 Task: Create a new Trello workspace named 'WS0000000017', select 'Engineering-IT' as the workspace type, add a description, and invite team members by entering their email addresses.
Action: Mouse moved to (344, 387)
Screenshot: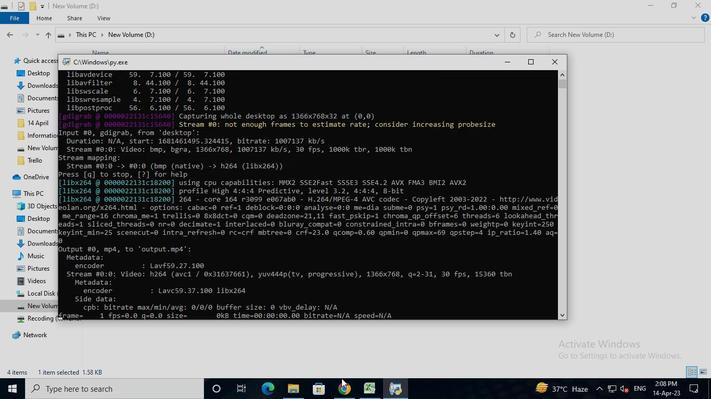 
Action: Mouse pressed left at (344, 387)
Screenshot: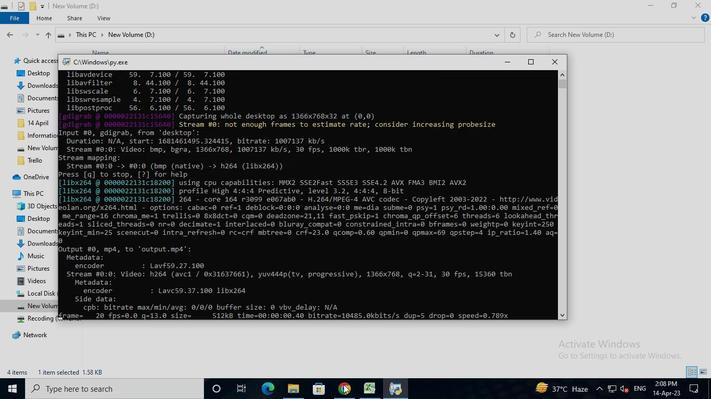 
Action: Mouse moved to (302, 47)
Screenshot: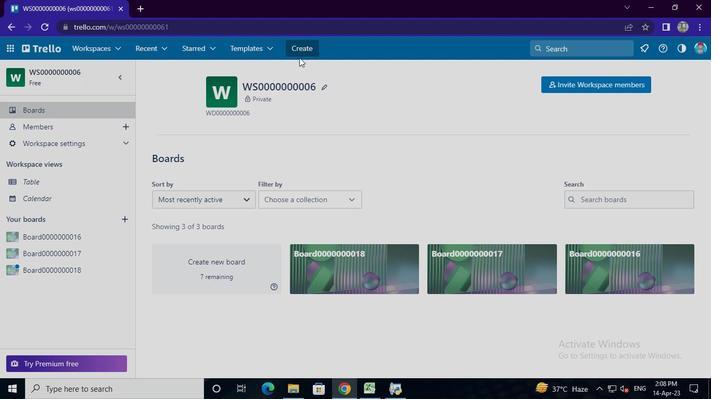 
Action: Mouse pressed left at (302, 47)
Screenshot: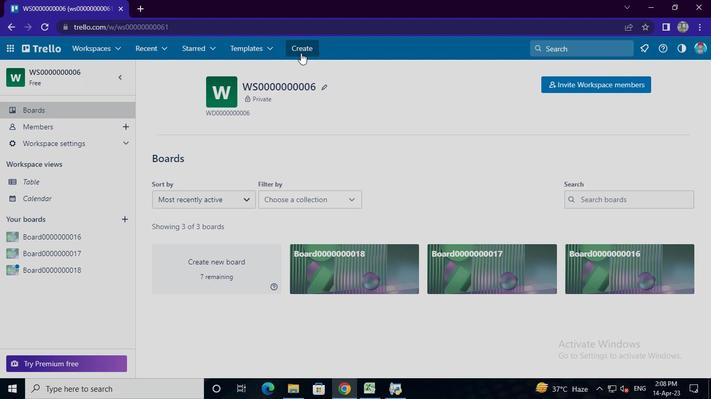 
Action: Mouse moved to (344, 159)
Screenshot: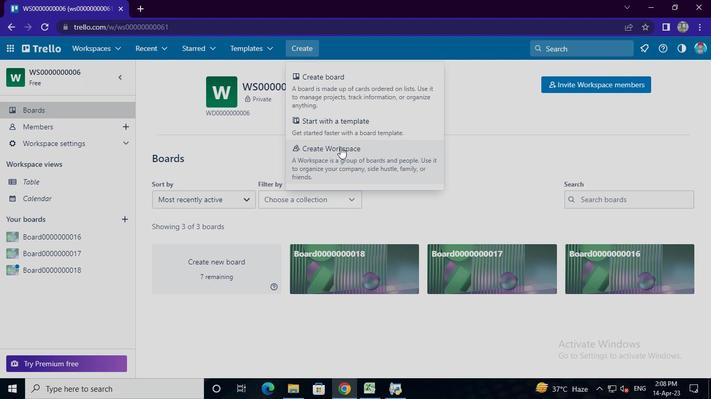 
Action: Mouse pressed left at (344, 159)
Screenshot: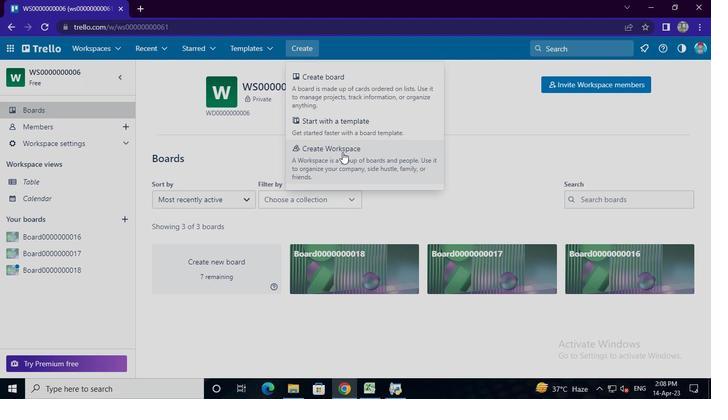 
Action: Mouse moved to (233, 186)
Screenshot: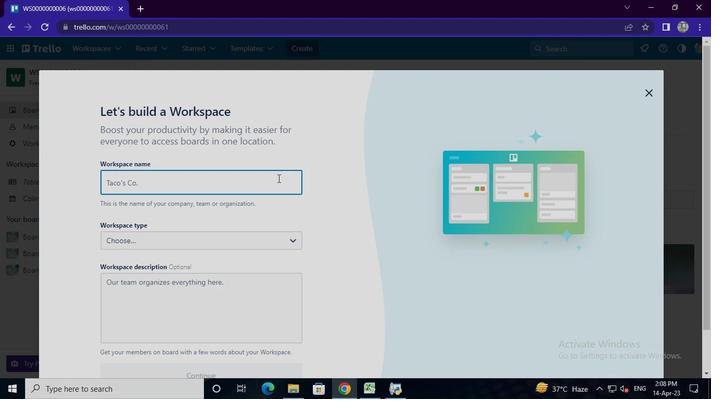 
Action: Mouse pressed left at (233, 186)
Screenshot: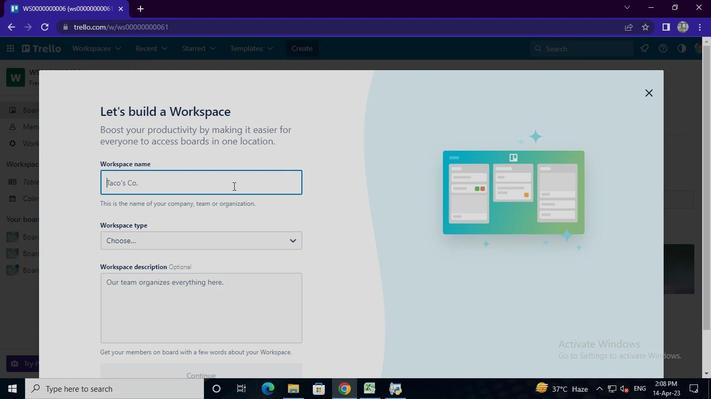 
Action: Keyboard Key.shift
Screenshot: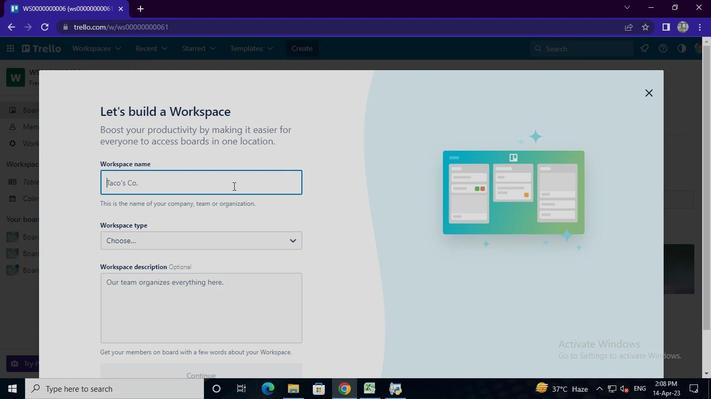 
Action: Keyboard W
Screenshot: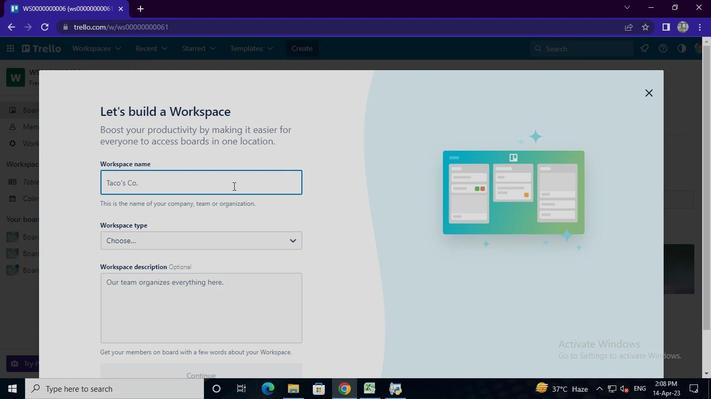 
Action: Keyboard S
Screenshot: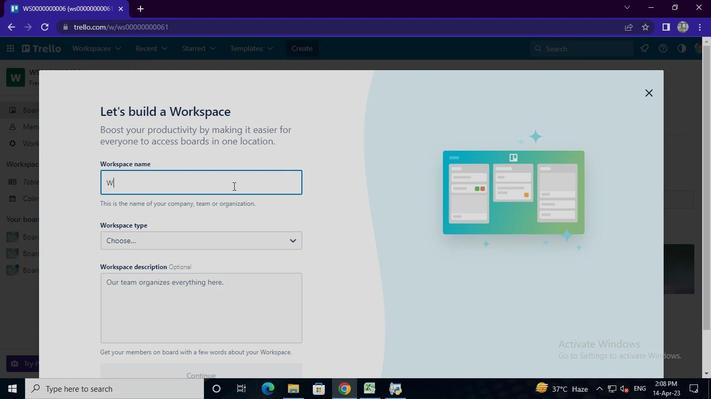 
Action: Keyboard <96>
Screenshot: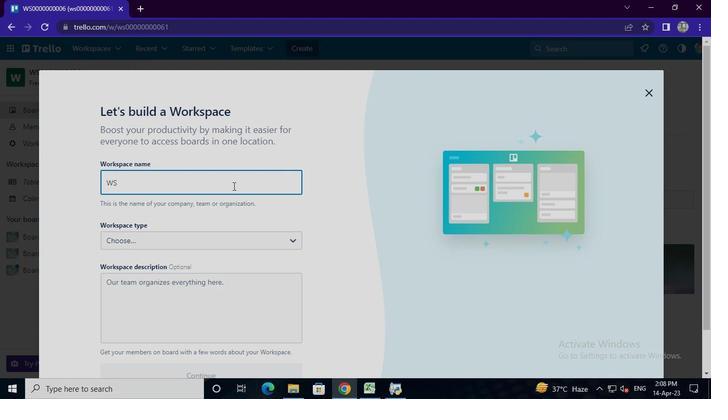 
Action: Keyboard <96>
Screenshot: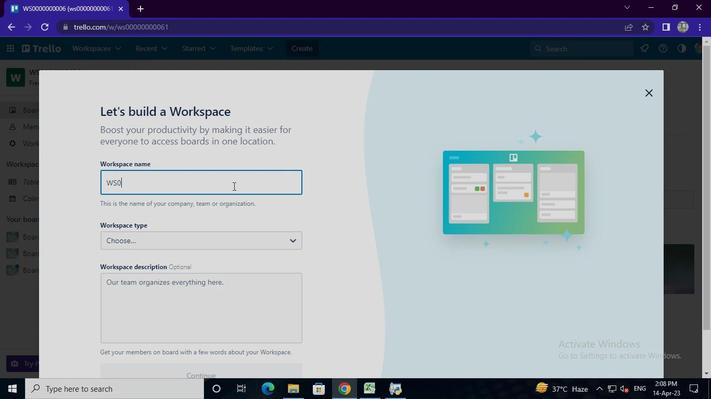 
Action: Keyboard <96>
Screenshot: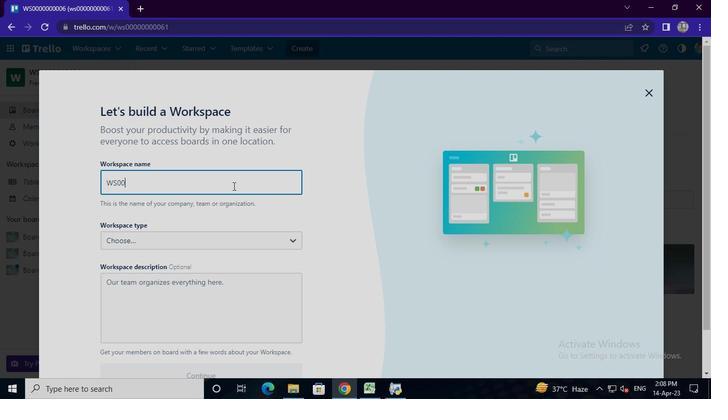 
Action: Keyboard <96>
Screenshot: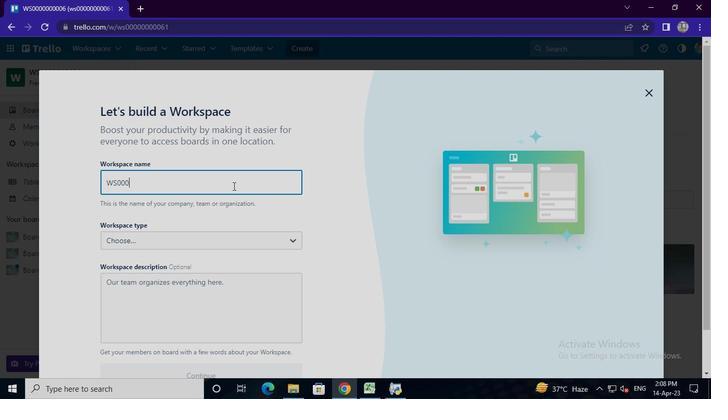 
Action: Keyboard <96>
Screenshot: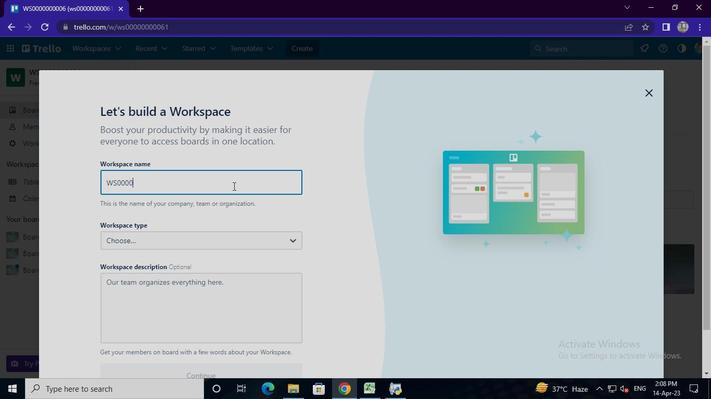 
Action: Keyboard <96>
Screenshot: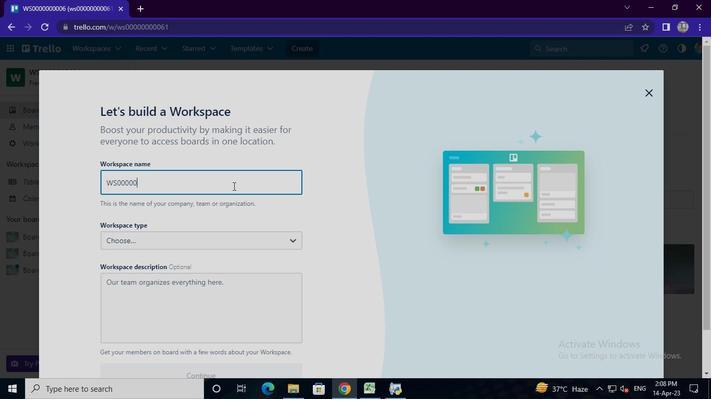 
Action: Keyboard <96>
Screenshot: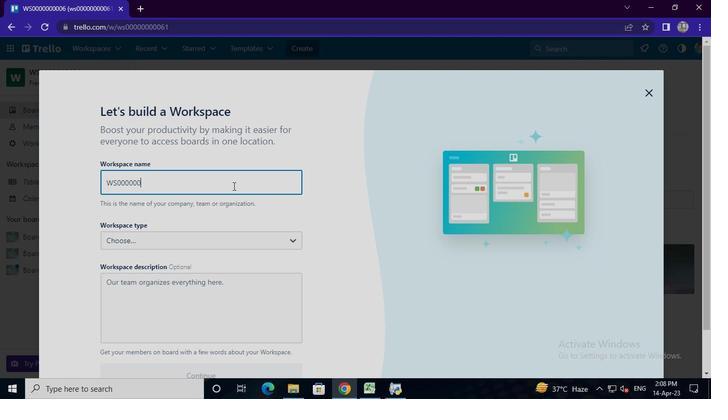 
Action: Keyboard <96>
Screenshot: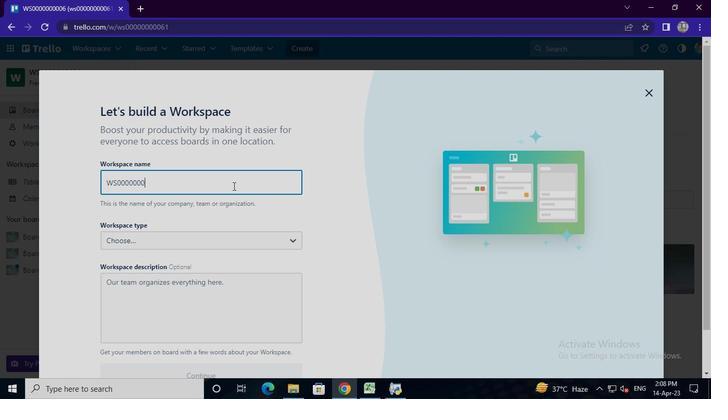 
Action: Keyboard <97>
Screenshot: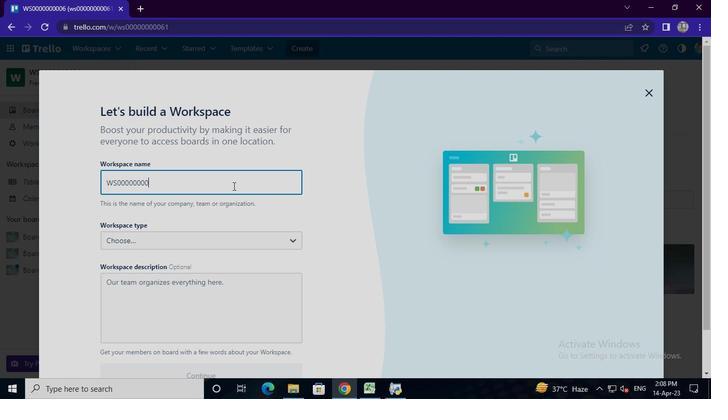
Action: Keyboard <103>
Screenshot: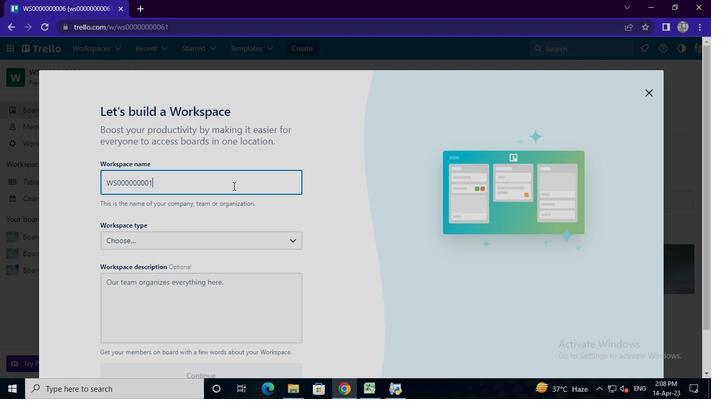 
Action: Mouse moved to (230, 241)
Screenshot: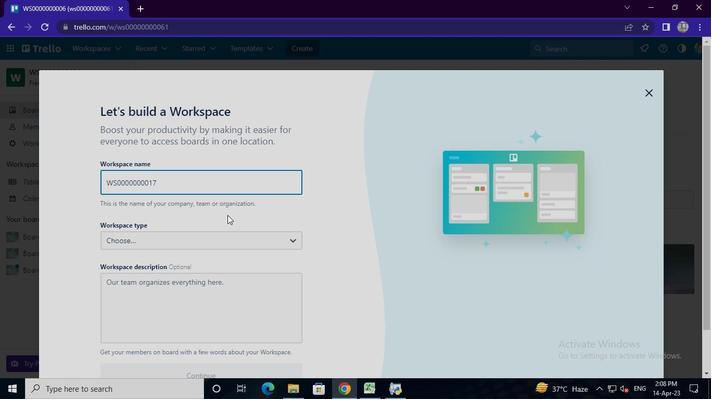 
Action: Mouse pressed left at (230, 241)
Screenshot: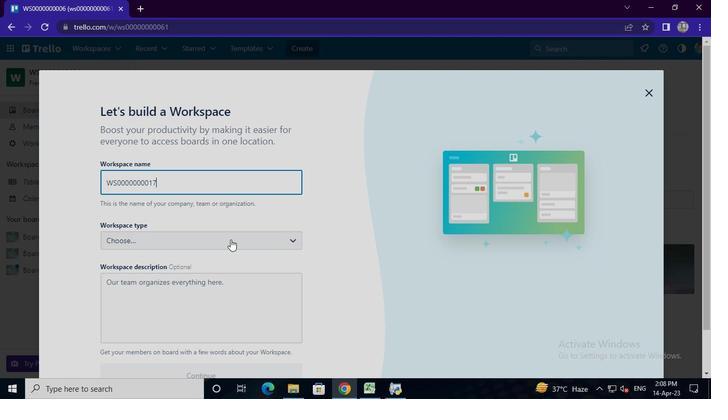 
Action: Mouse moved to (168, 345)
Screenshot: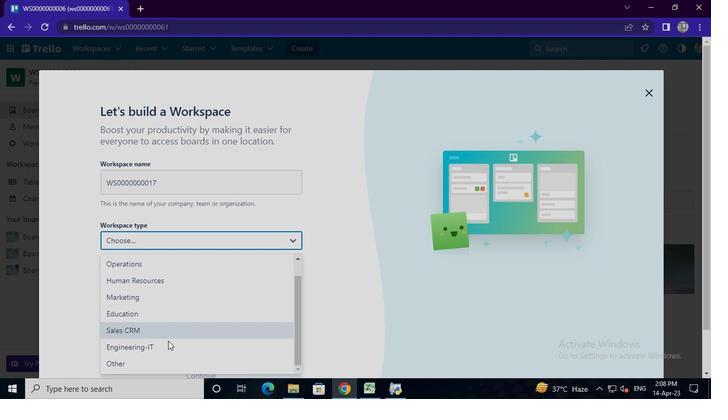 
Action: Mouse pressed left at (168, 345)
Screenshot: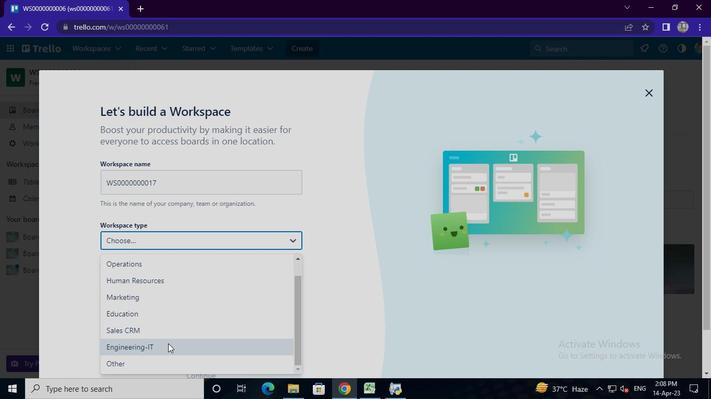 
Action: Mouse moved to (150, 292)
Screenshot: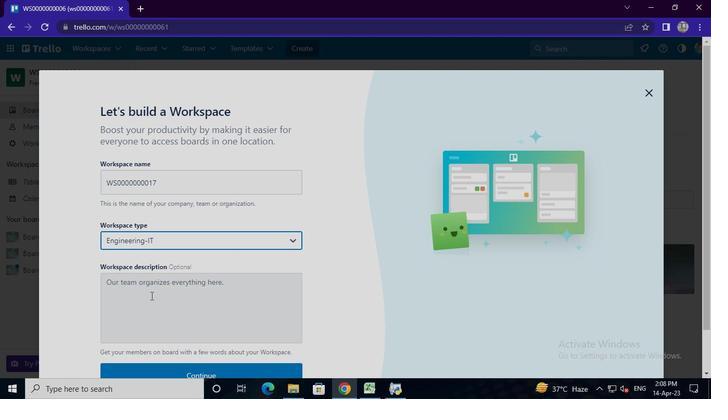 
Action: Mouse pressed left at (150, 292)
Screenshot: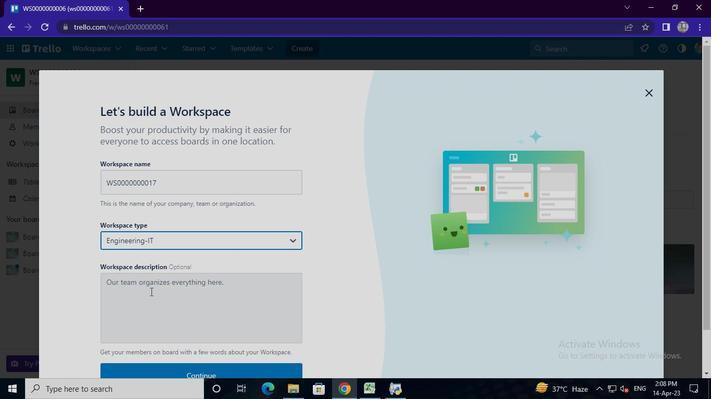 
Action: Keyboard Key.shift
Screenshot: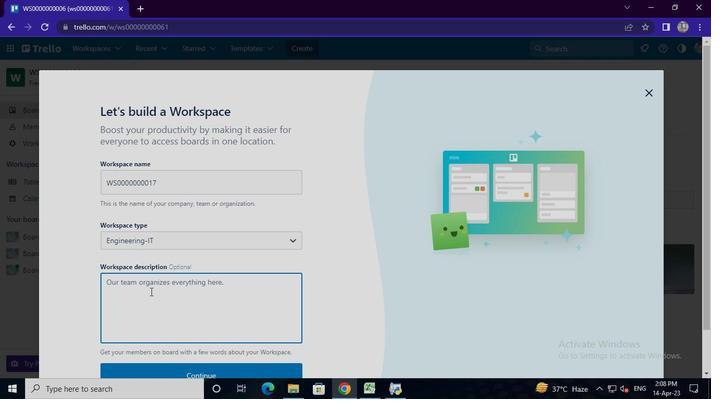 
Action: Keyboard W
Screenshot: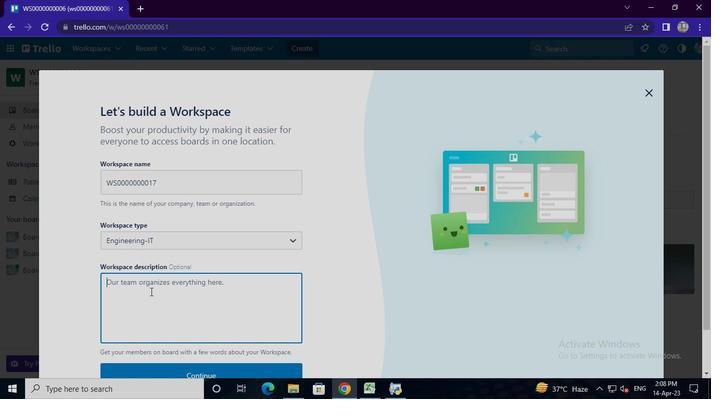 
Action: Keyboard D
Screenshot: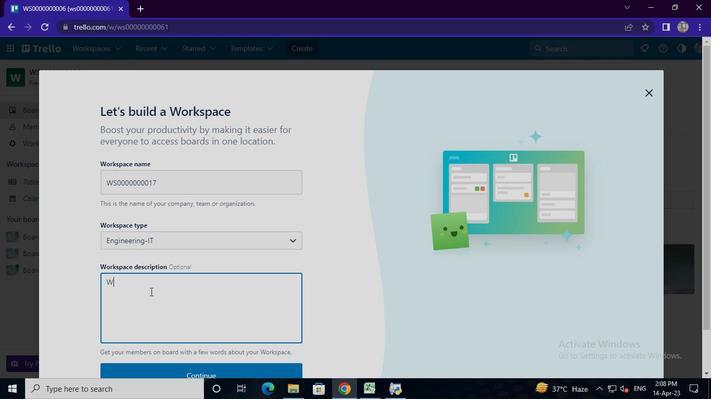
Action: Keyboard <96>
Screenshot: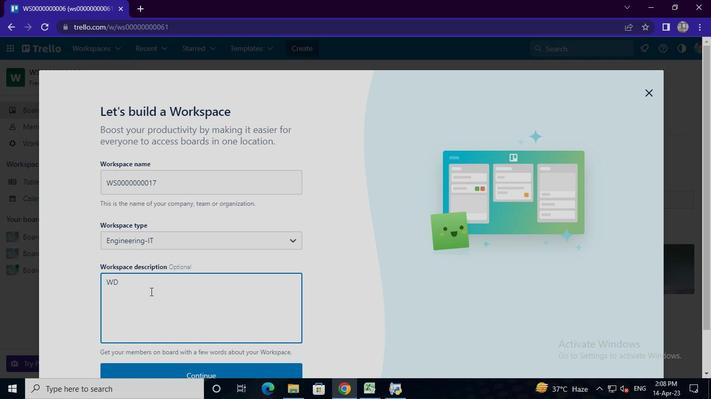 
Action: Keyboard <96>
Screenshot: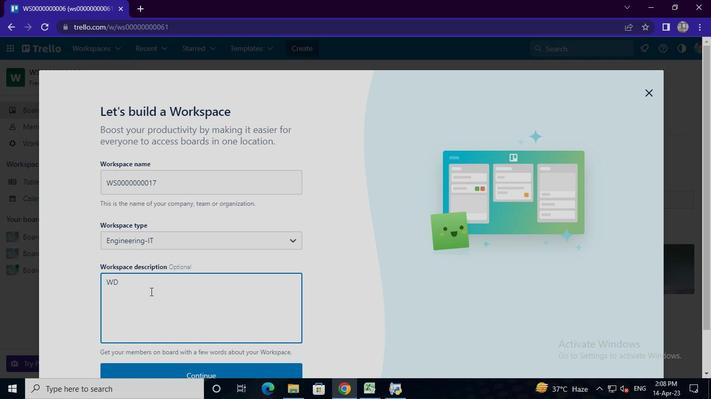 
Action: Keyboard <96>
Screenshot: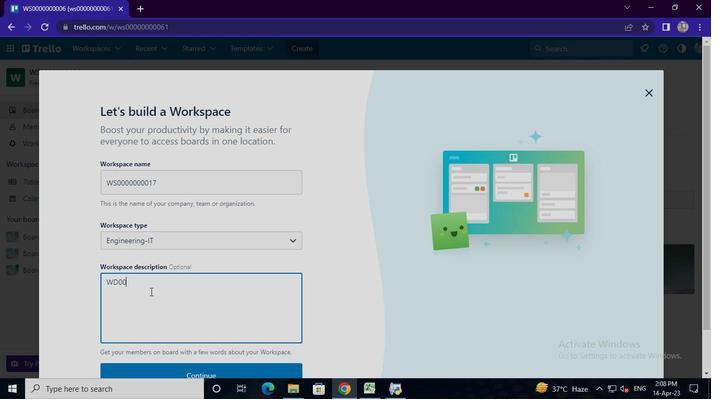 
Action: Keyboard <96>
Screenshot: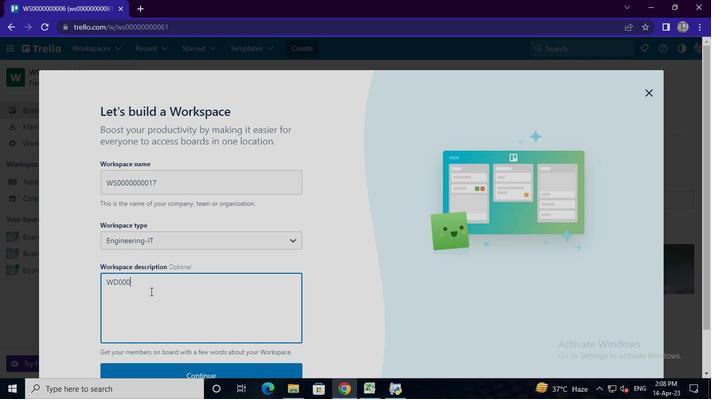
Action: Keyboard <96>
Screenshot: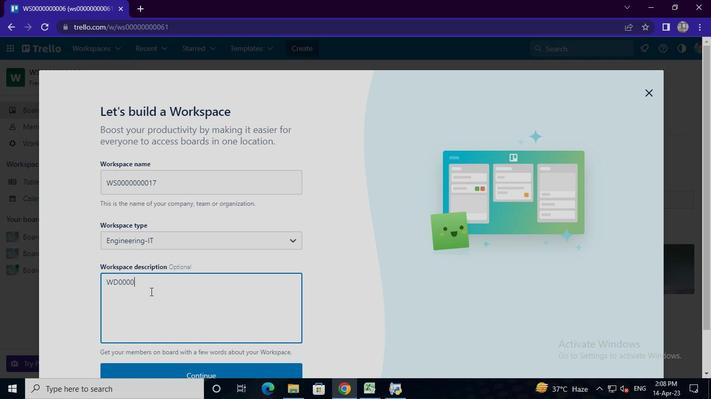 
Action: Keyboard <96>
Screenshot: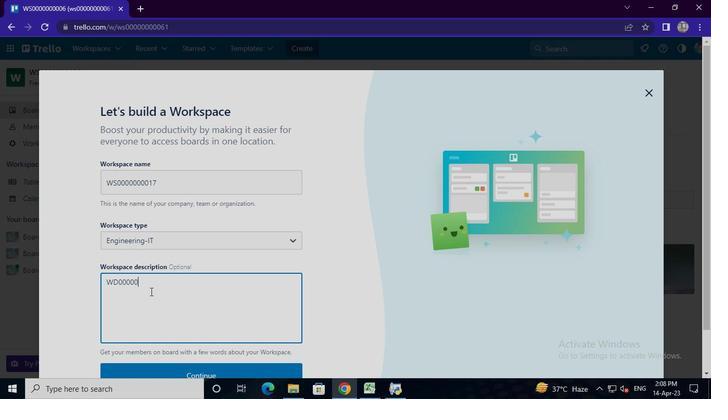 
Action: Keyboard <96>
Screenshot: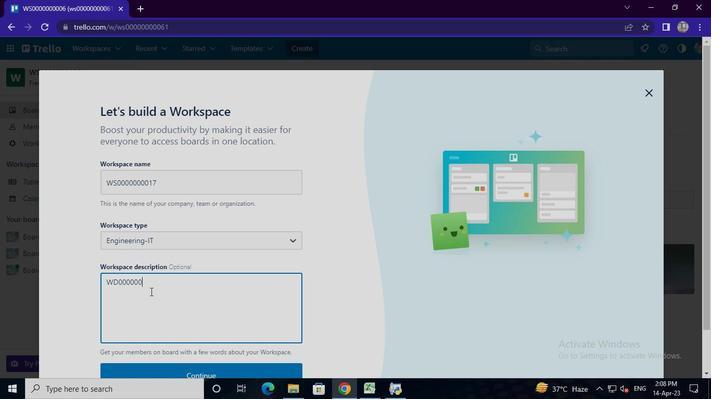 
Action: Keyboard <96>
Screenshot: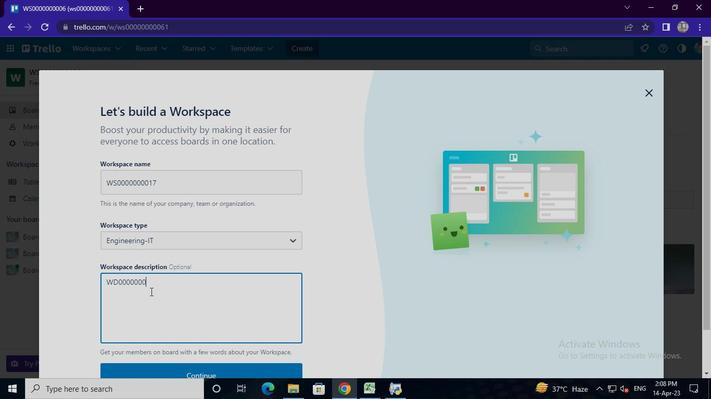
Action: Keyboard <97>
Screenshot: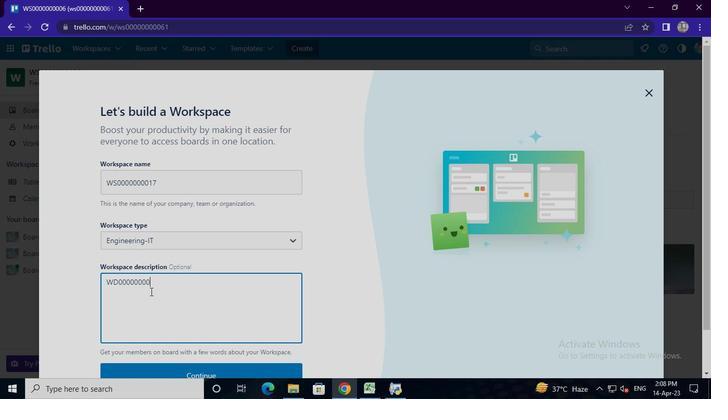 
Action: Keyboard <103>
Screenshot: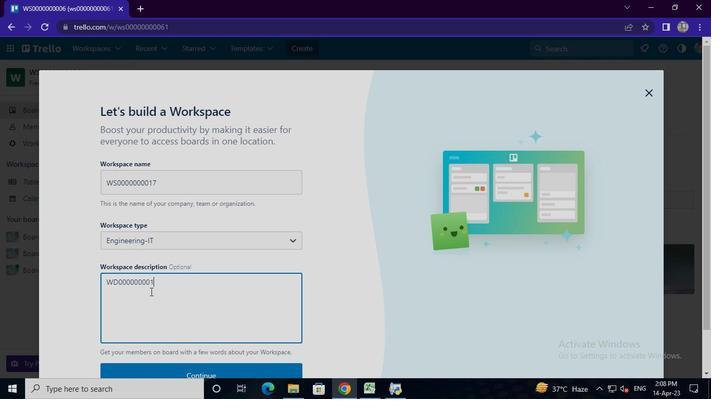 
Action: Mouse moved to (169, 367)
Screenshot: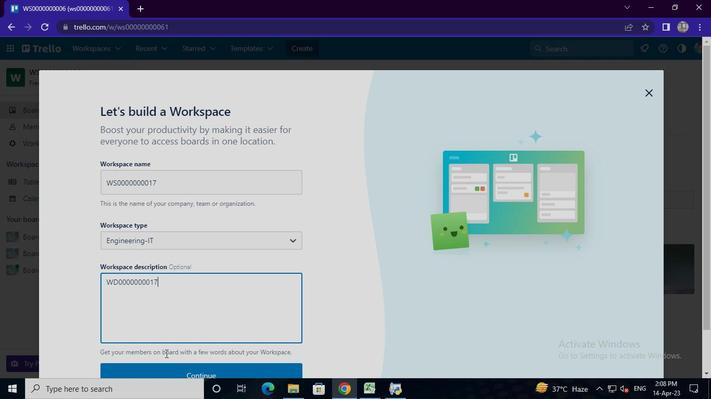 
Action: Mouse pressed left at (169, 367)
Screenshot: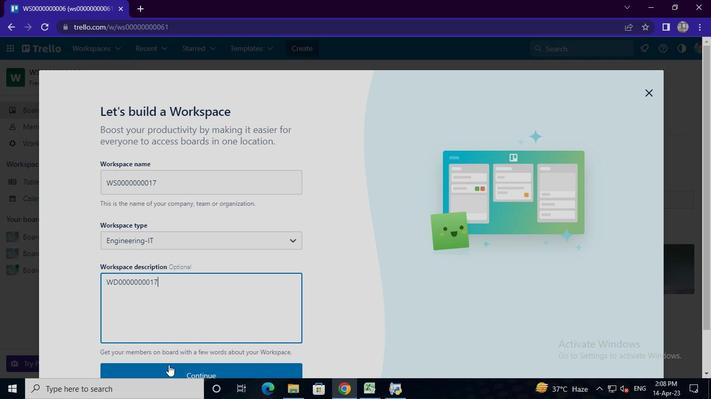 
Action: Mouse moved to (153, 179)
Screenshot: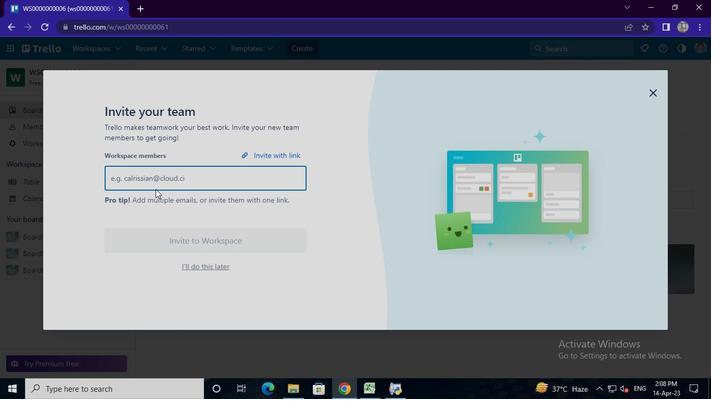 
Action: Mouse pressed left at (153, 179)
Screenshot: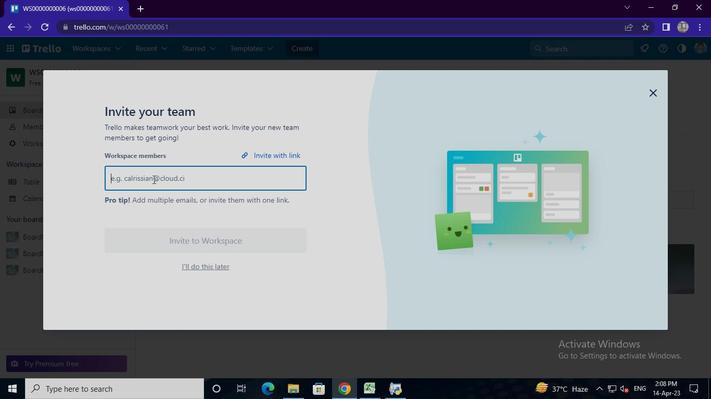 
Action: Keyboard m
Screenshot: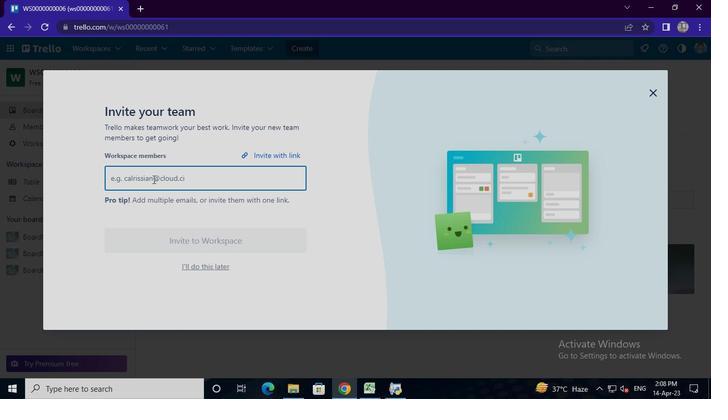 
Action: Keyboard a
Screenshot: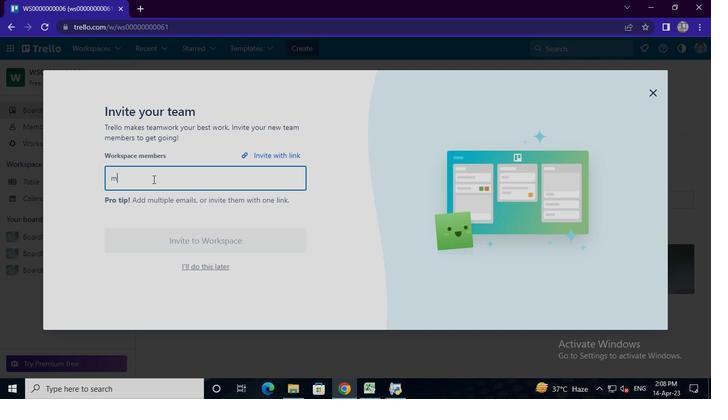 
Action: Keyboard i
Screenshot: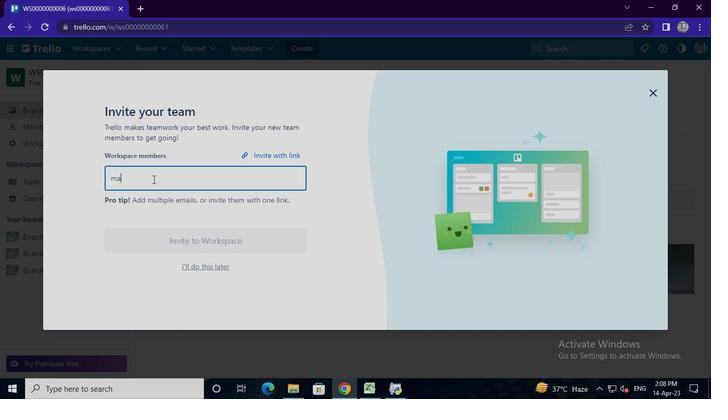 
Action: Keyboard l
Screenshot: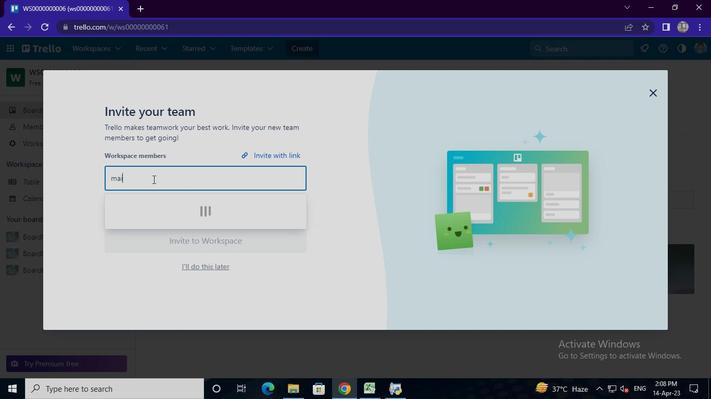 
Action: Keyboard a
Screenshot: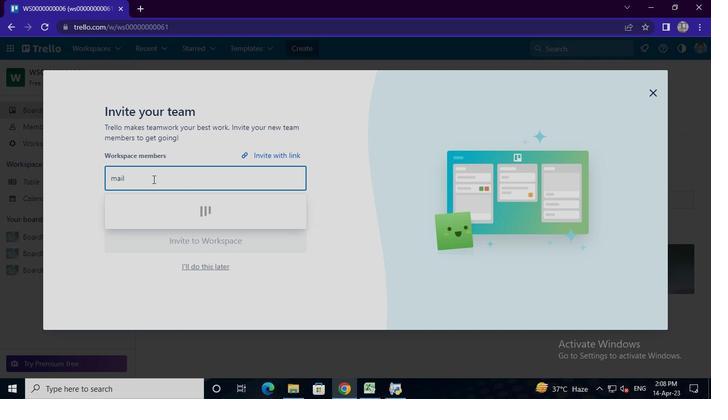 
Action: Keyboard u
Screenshot: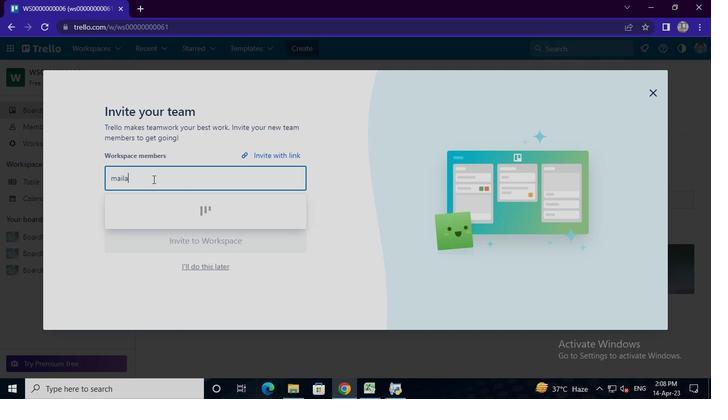 
Action: Keyboard s
Screenshot: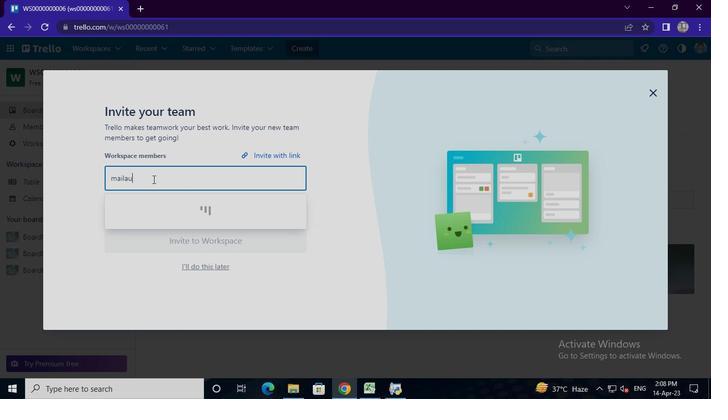 
Action: Keyboard t
Screenshot: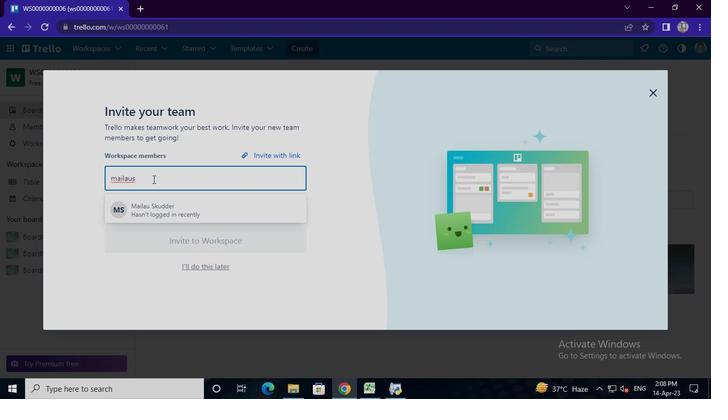
Action: Keyboard r
Screenshot: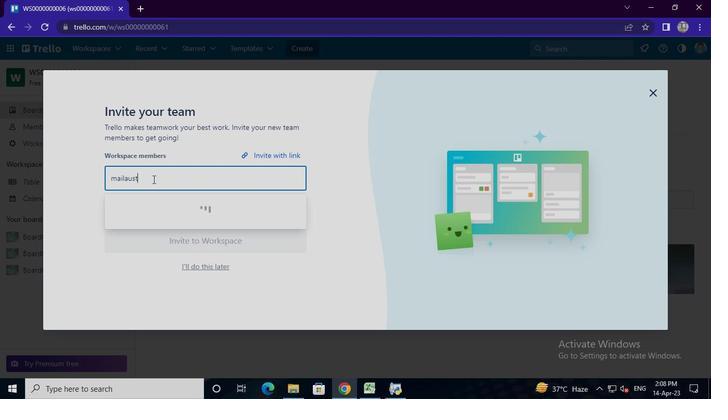 
Action: Keyboard a
Screenshot: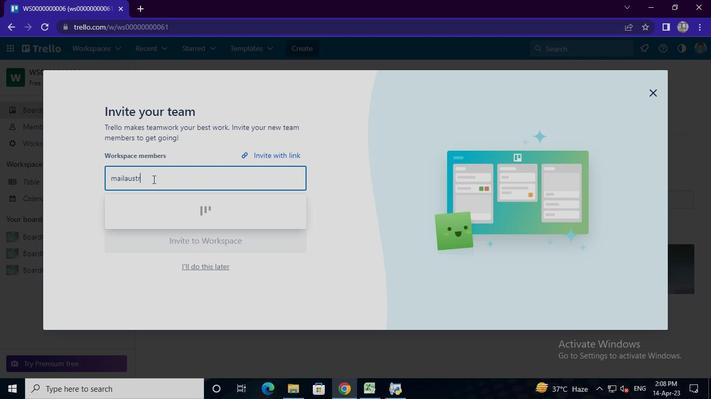
Action: Keyboard l
Screenshot: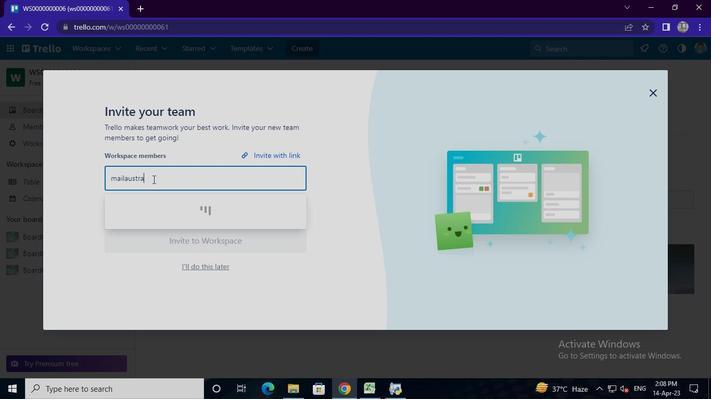 
Action: Keyboard i
Screenshot: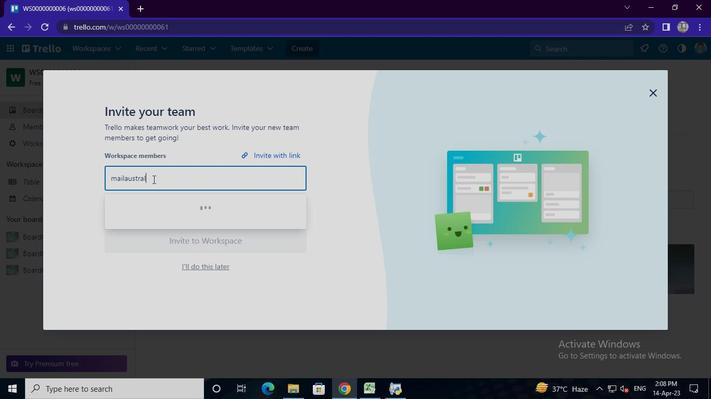 
Action: Keyboard s
Screenshot: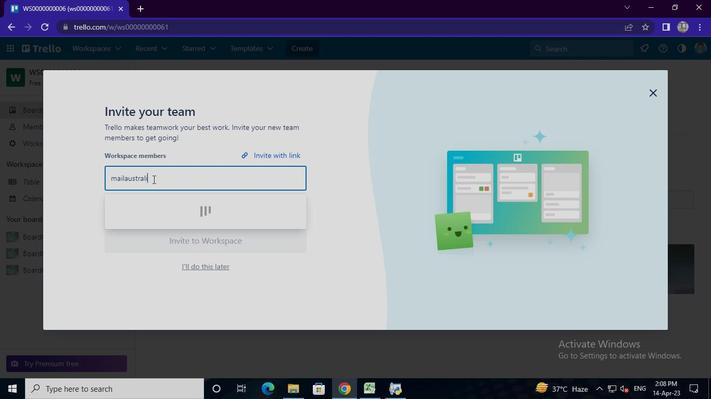 
Action: Keyboard a
Screenshot: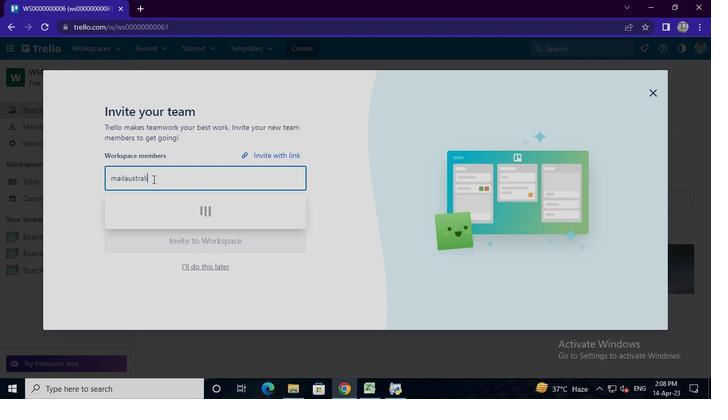 
Action: Keyboard Key.backspace
Screenshot: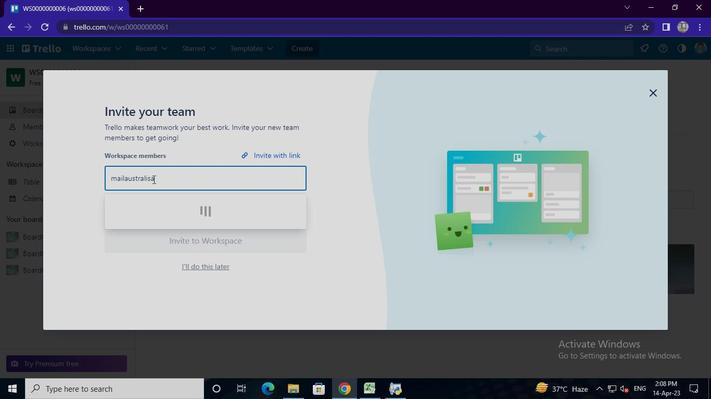 
Action: Keyboard Key.backspace
Screenshot: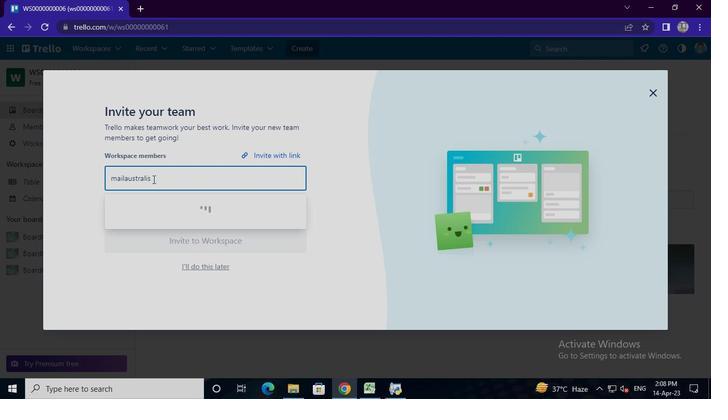 
Action: Keyboard a
Screenshot: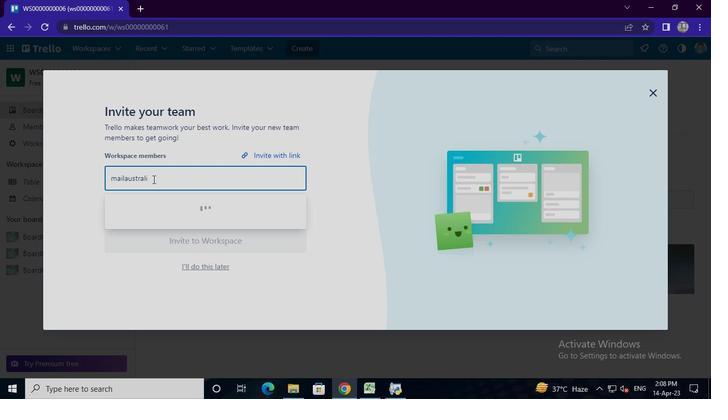 
Action: Keyboard 7
Screenshot: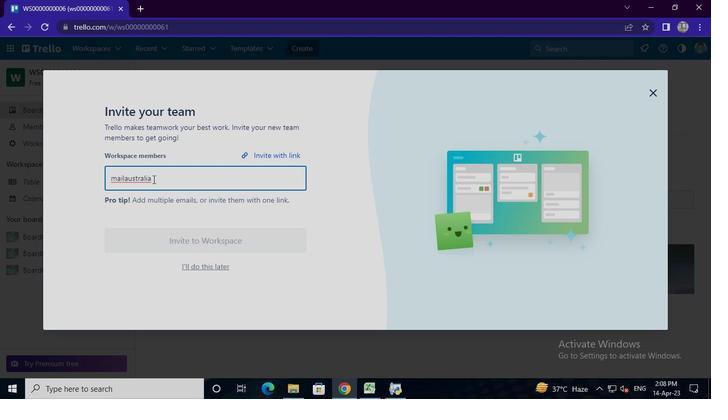 
Action: Keyboard Key.shift
Screenshot: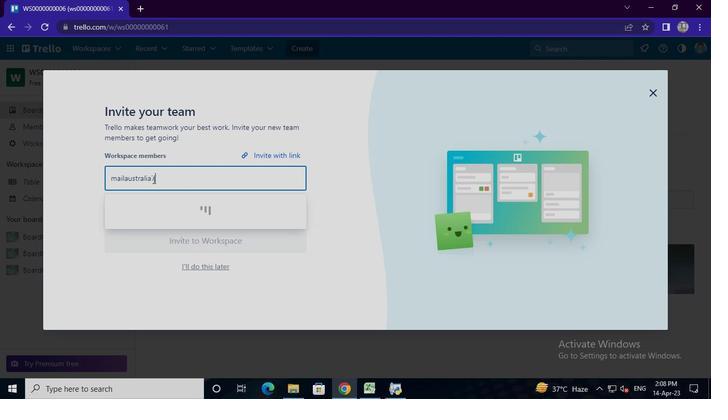 
Action: Keyboard @
Screenshot: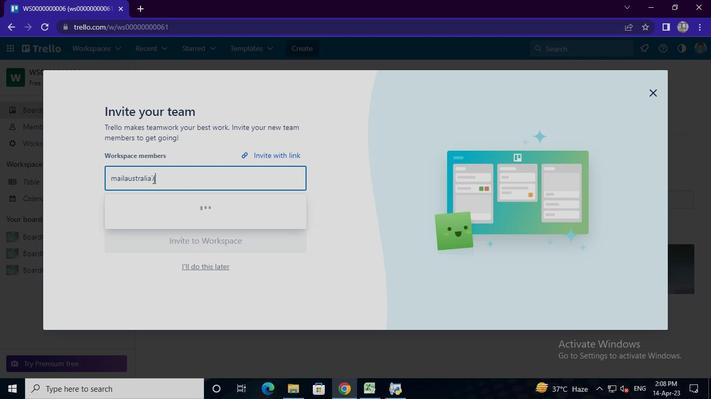 
Action: Keyboard g
Screenshot: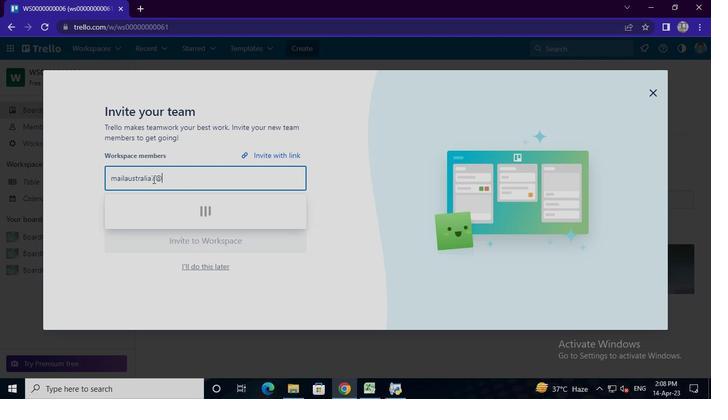 
Action: Keyboard m
Screenshot: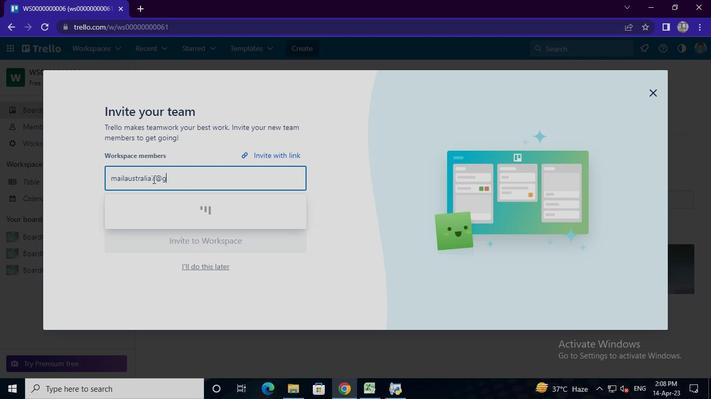 
Action: Keyboard a
Screenshot: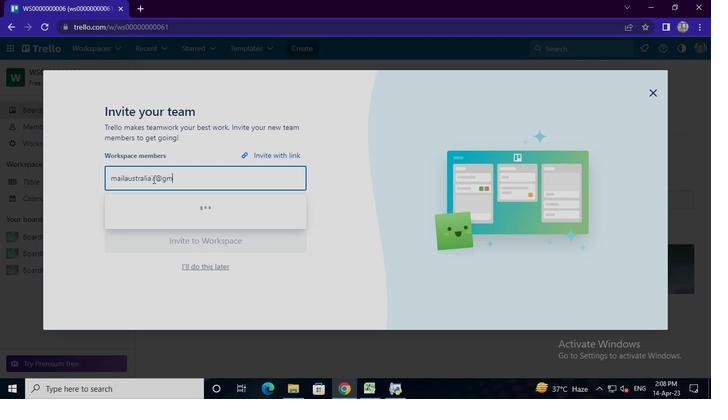 
Action: Keyboard i
Screenshot: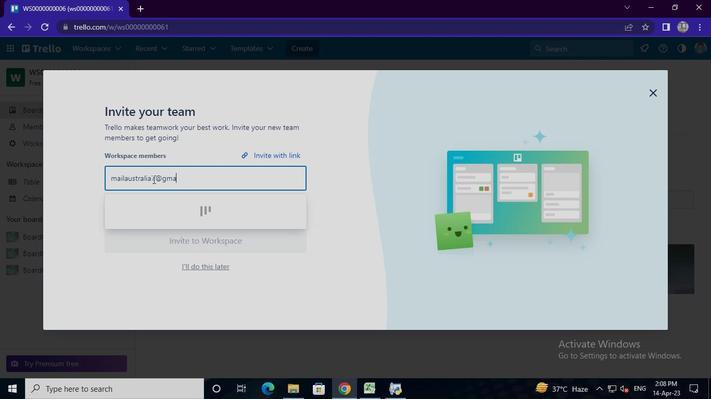 
Action: Keyboard l
Screenshot: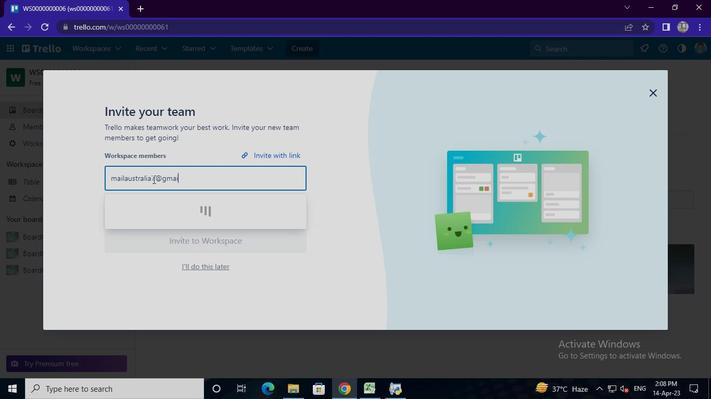 
Action: Keyboard .
Screenshot: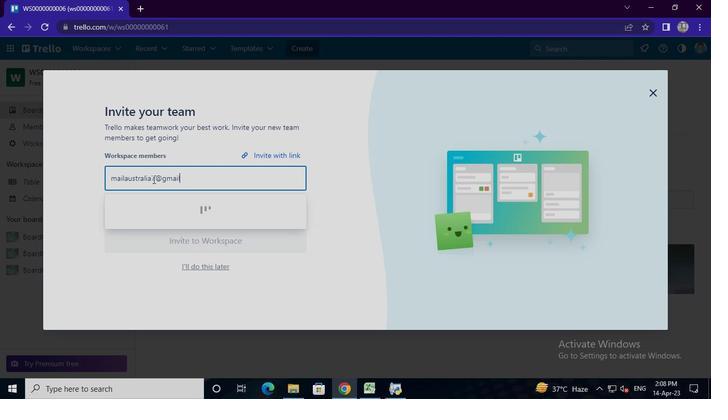 
Action: Keyboard c
Screenshot: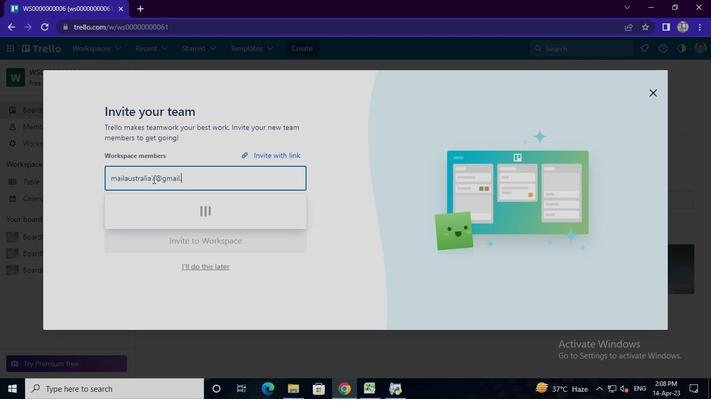 
Action: Keyboard o
Screenshot: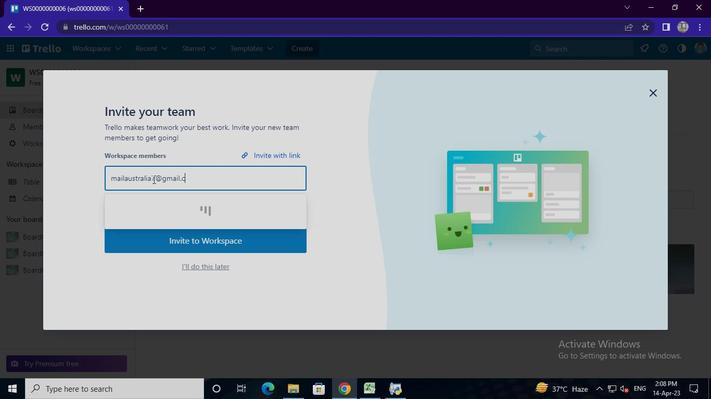 
Action: Keyboard m
Screenshot: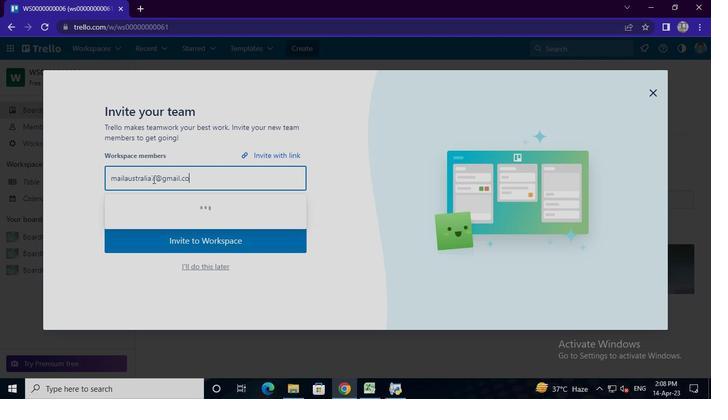 
Action: Mouse moved to (164, 204)
Screenshot: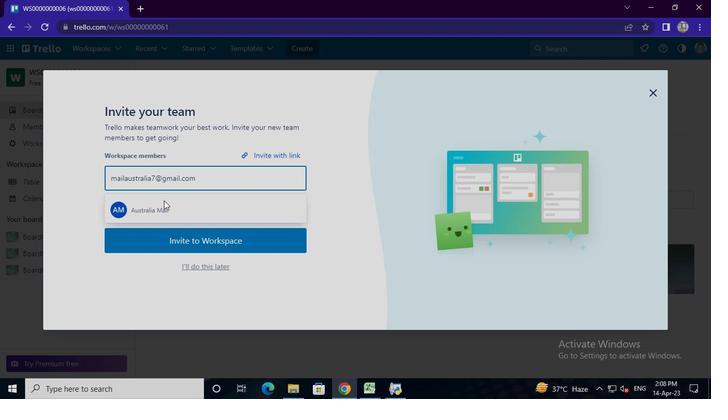 
Action: Mouse pressed left at (164, 204)
Screenshot: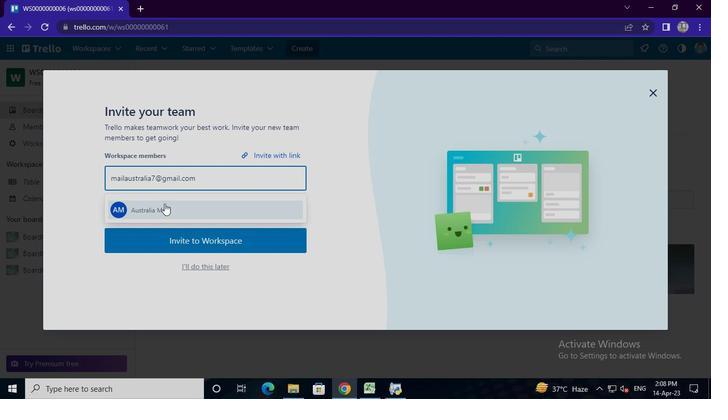 
Action: Mouse moved to (196, 179)
Screenshot: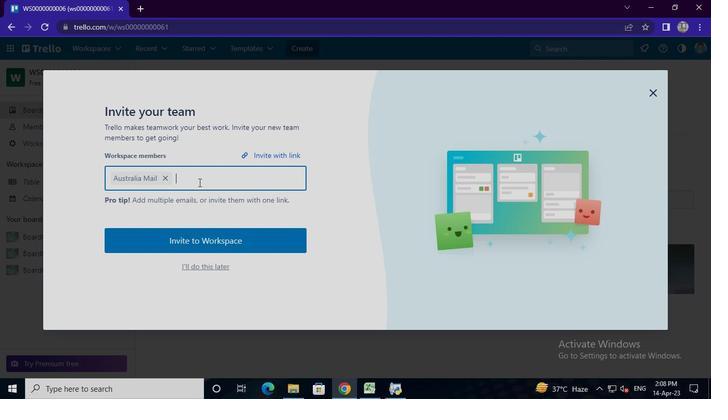 
Action: Mouse pressed left at (196, 179)
Screenshot: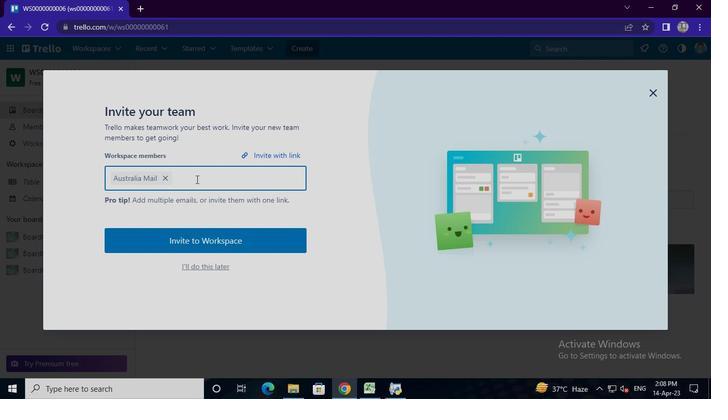
Action: Mouse moved to (196, 179)
Screenshot: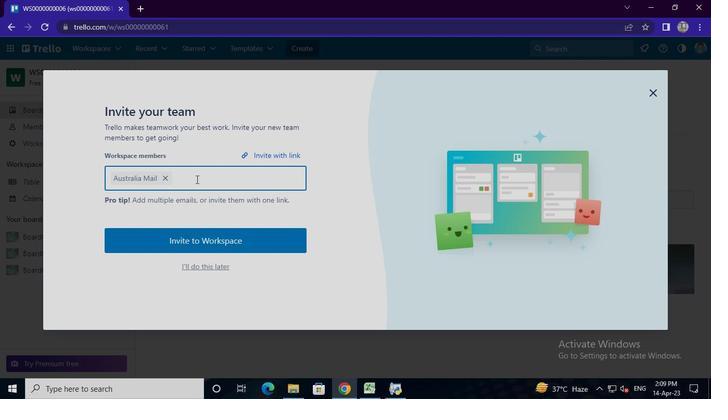 
Action: Keyboard c
Screenshot: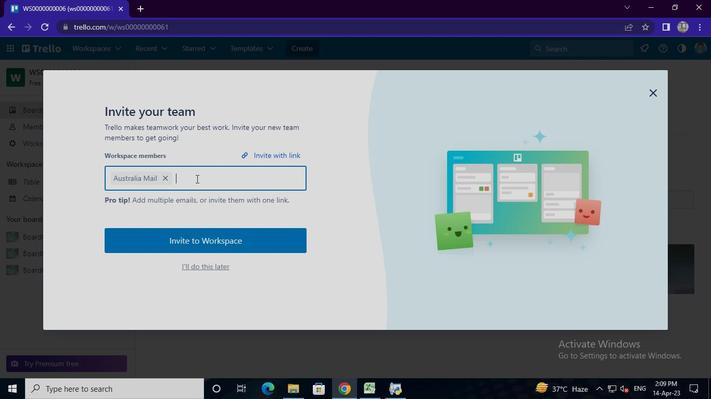 
Action: Keyboard a
Screenshot: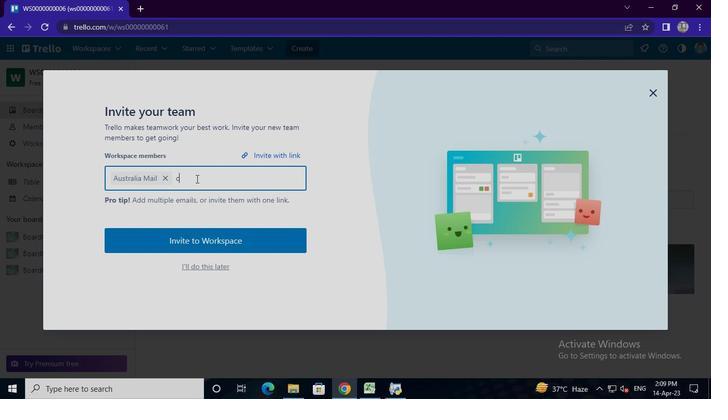 
Action: Keyboard r
Screenshot: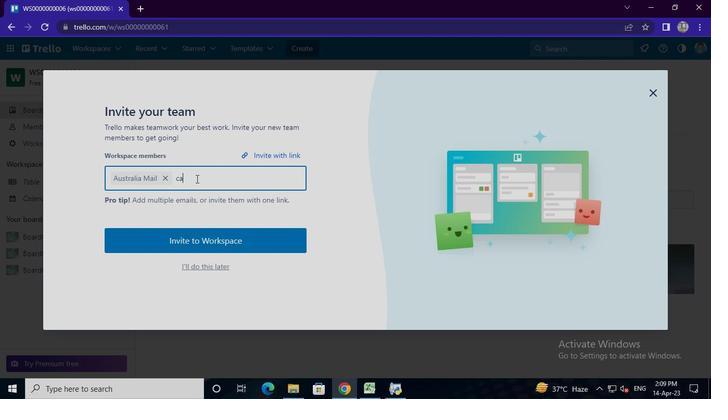 
Action: Keyboard x
Screenshot: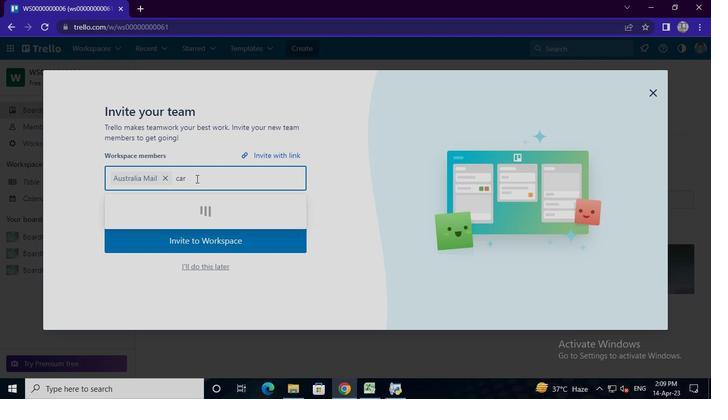 
Action: Keyboard x
Screenshot: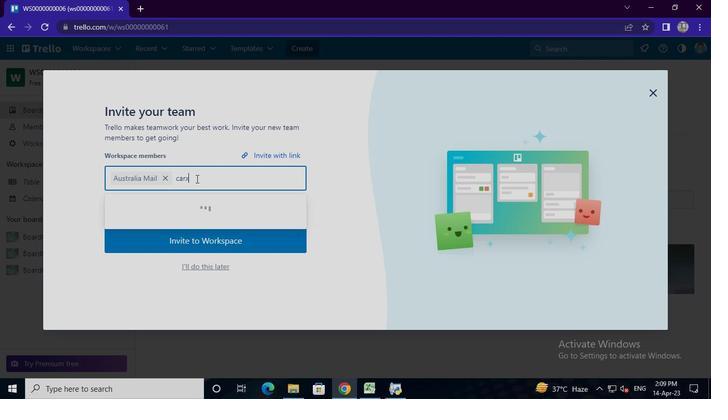 
Action: Keyboard s
Screenshot: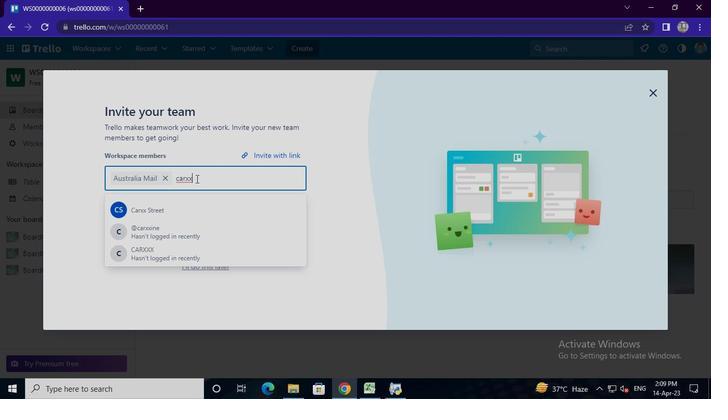 
Action: Keyboard t
Screenshot: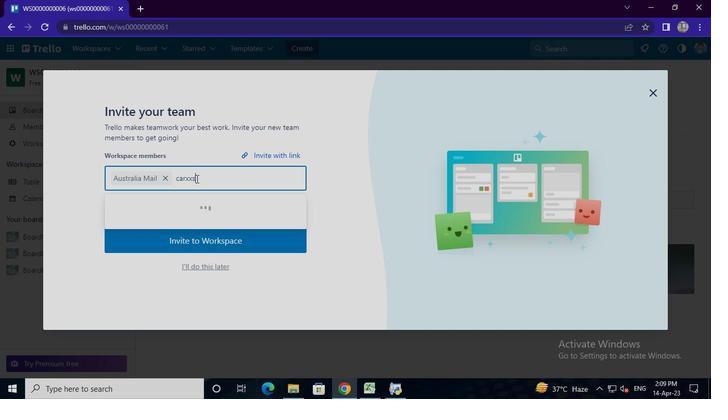
Action: Keyboard r
Screenshot: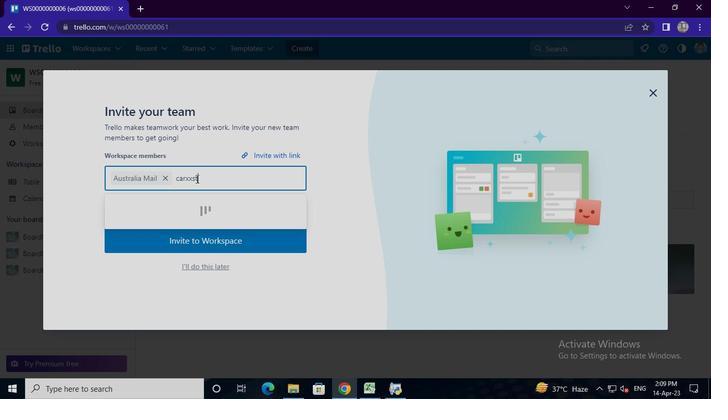 
Action: Keyboard e
Screenshot: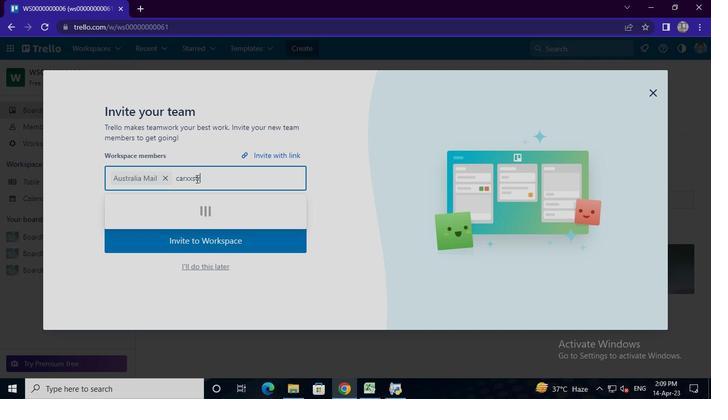 
Action: Keyboard e
Screenshot: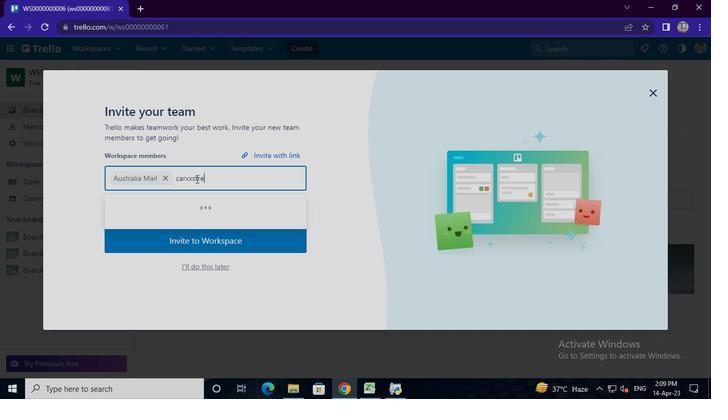
Action: Keyboard t
Screenshot: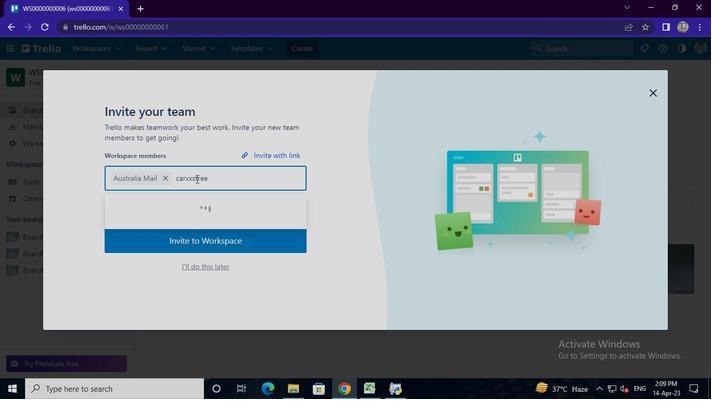 
Action: Keyboard <103>
Screenshot: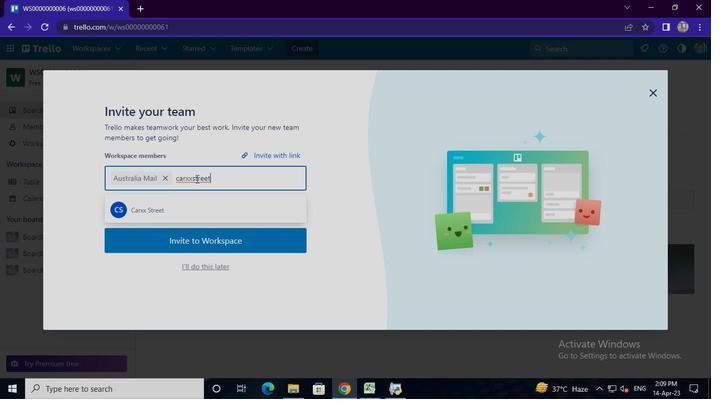 
Action: Keyboard <105>
Screenshot: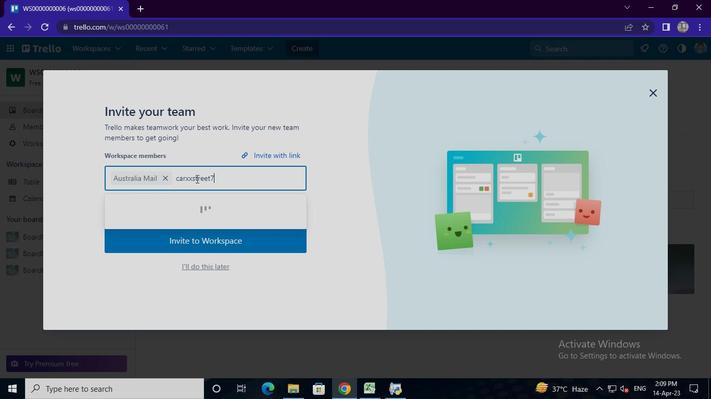 
Action: Keyboard <97>
Screenshot: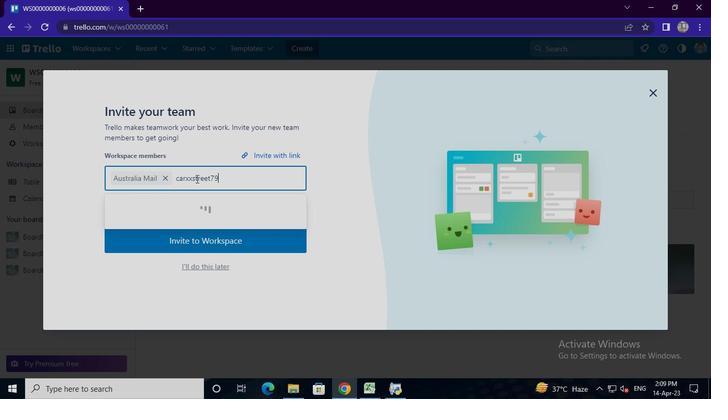 
Action: Keyboard Key.shift
Screenshot: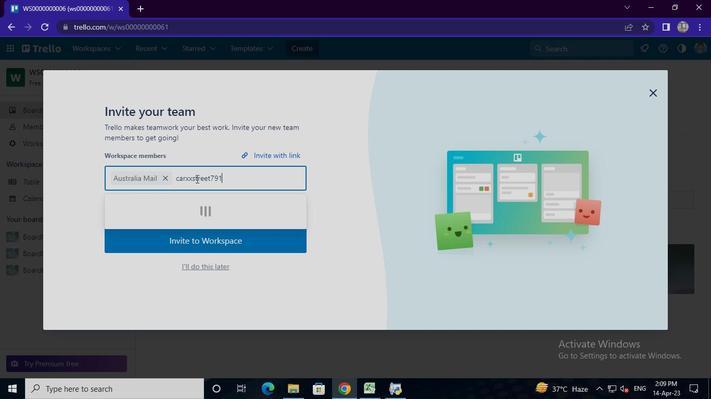 
Action: Keyboard @
Screenshot: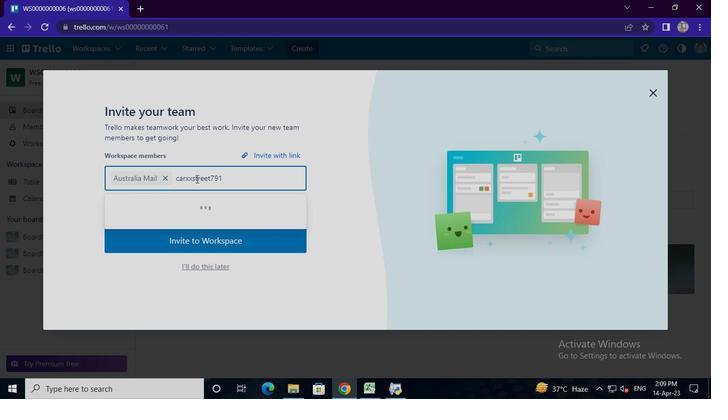 
Action: Keyboard g
Screenshot: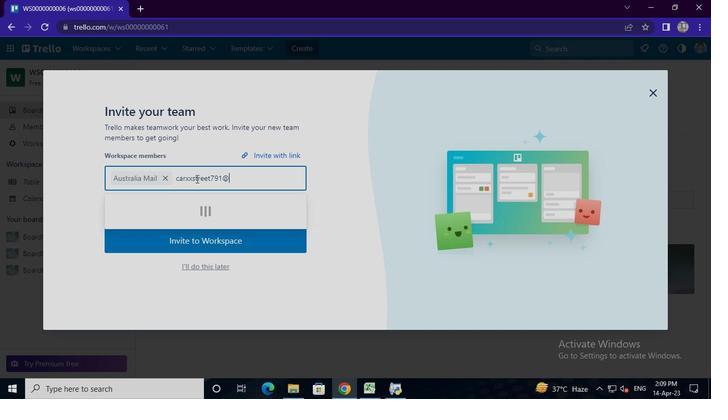 
Action: Keyboard m
Screenshot: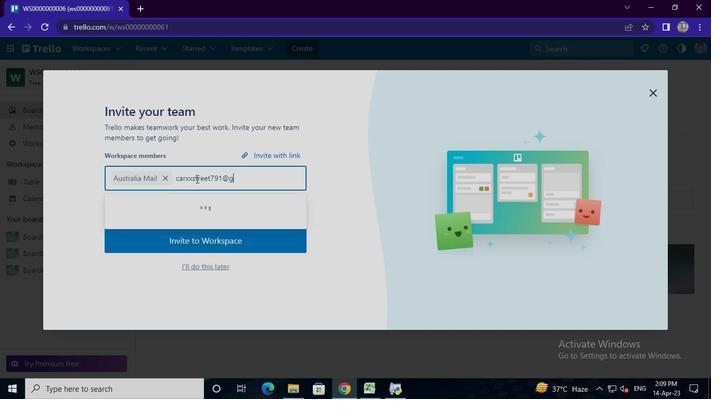 
Action: Keyboard a
Screenshot: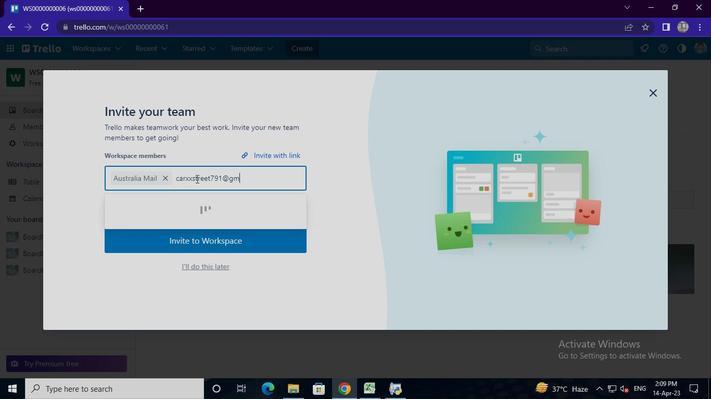 
Action: Keyboard i
Screenshot: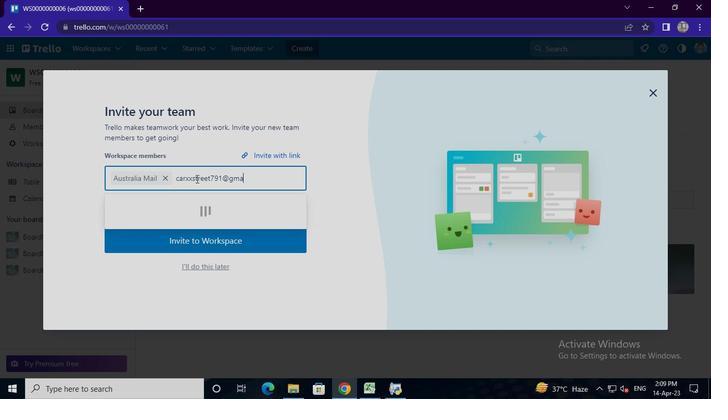 
Action: Keyboard l
Screenshot: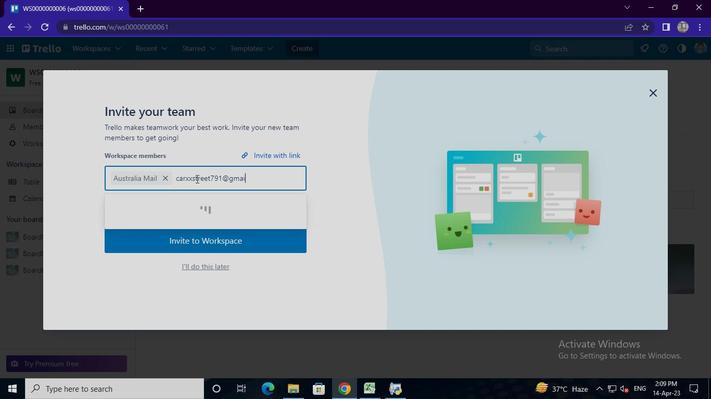 
Action: Keyboard .
Screenshot: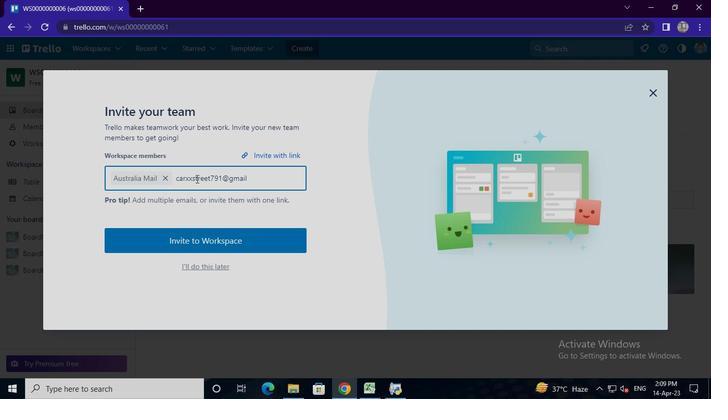 
Action: Keyboard c
Screenshot: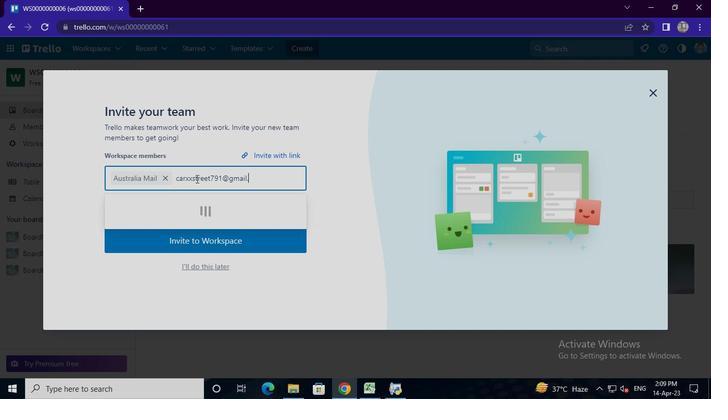 
Action: Keyboard o
Screenshot: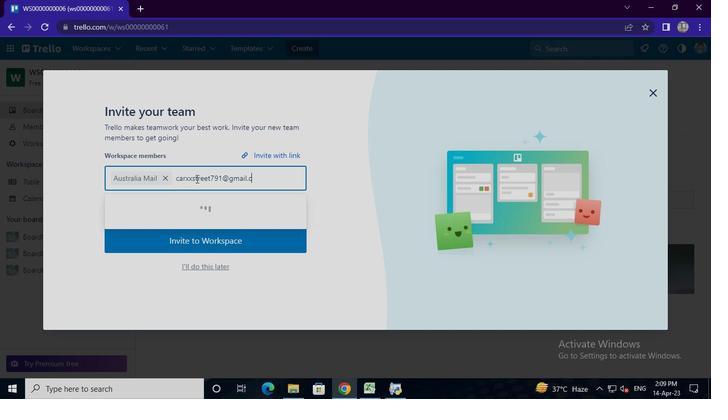 
Action: Keyboard m
Screenshot: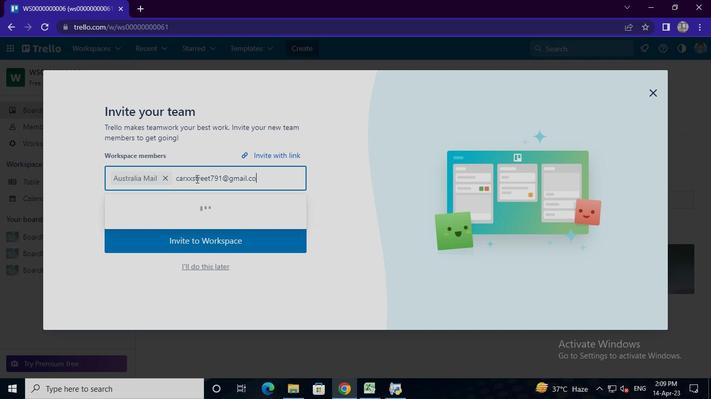 
Action: Mouse moved to (190, 203)
Screenshot: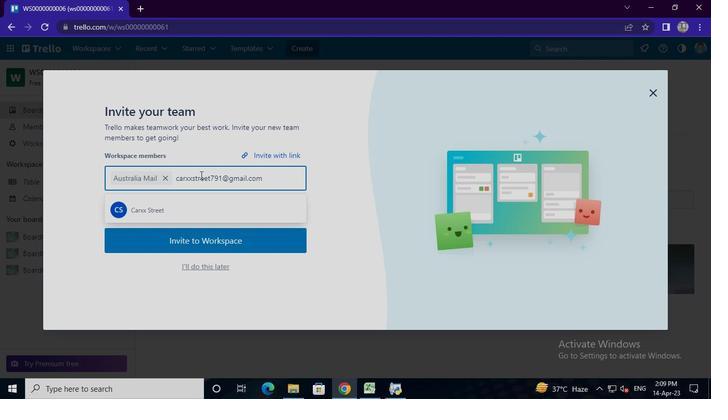 
Action: Mouse pressed left at (190, 203)
Screenshot: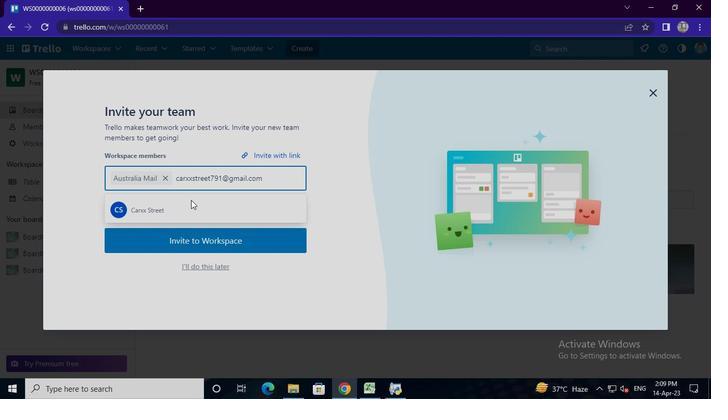 
Action: Mouse moved to (230, 194)
Screenshot: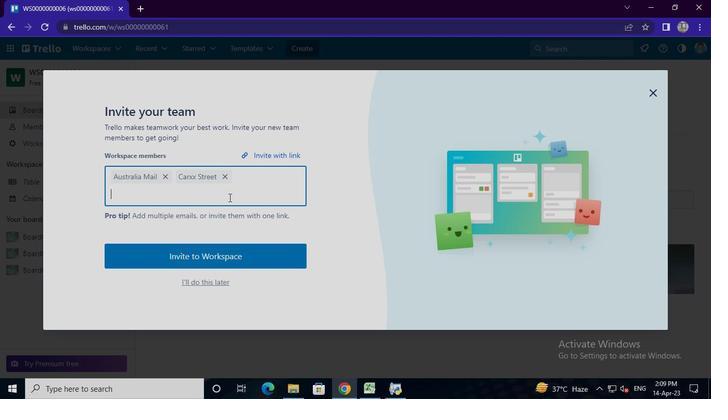 
Action: Mouse pressed left at (230, 194)
Screenshot: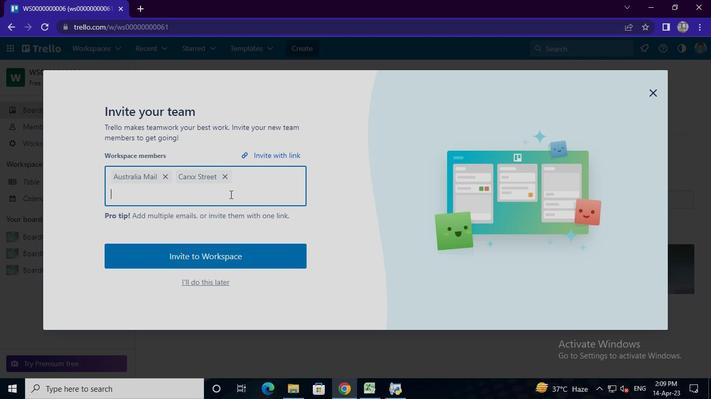 
Action: Keyboard a
Screenshot: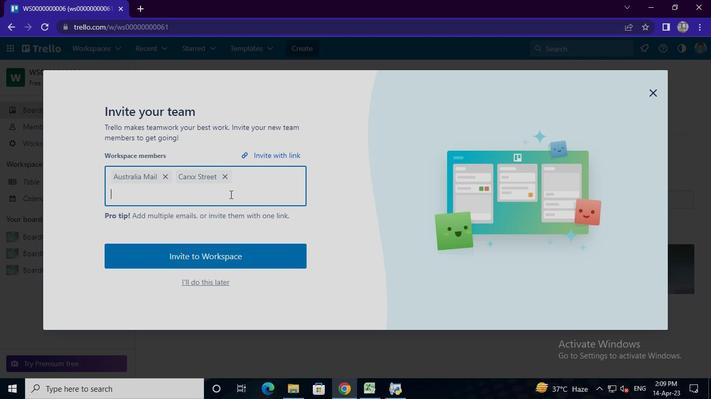 
Action: Keyboard y
Screenshot: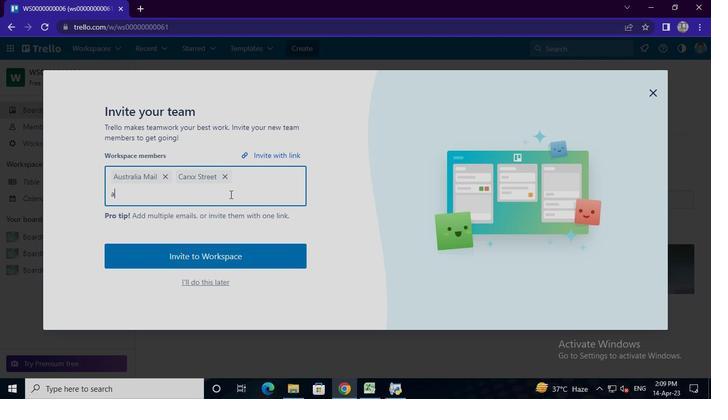 
Action: Keyboard u
Screenshot: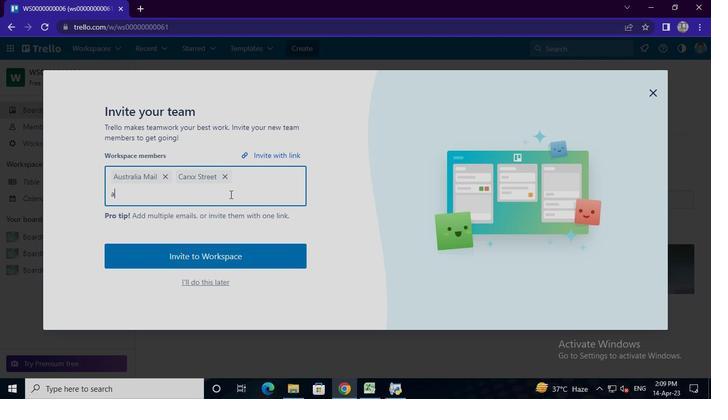 
Action: Keyboard s
Screenshot: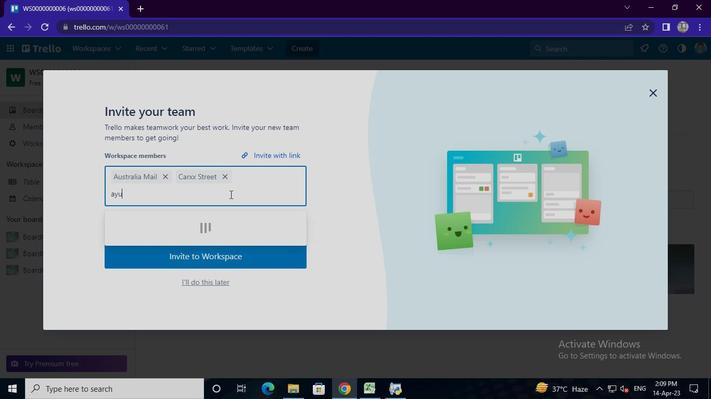 
Action: Keyboard h
Screenshot: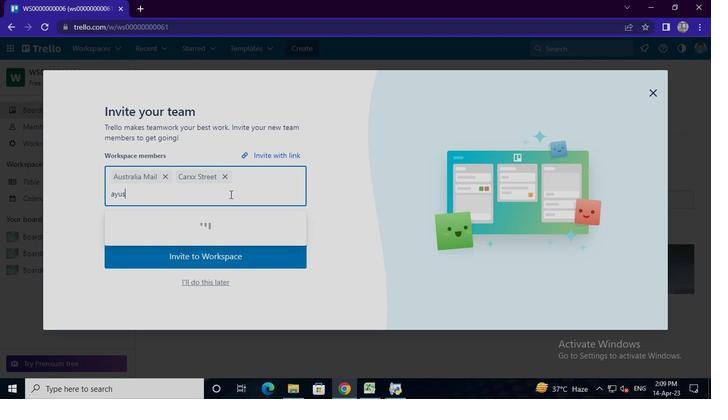 
Action: Keyboard <105>
Screenshot: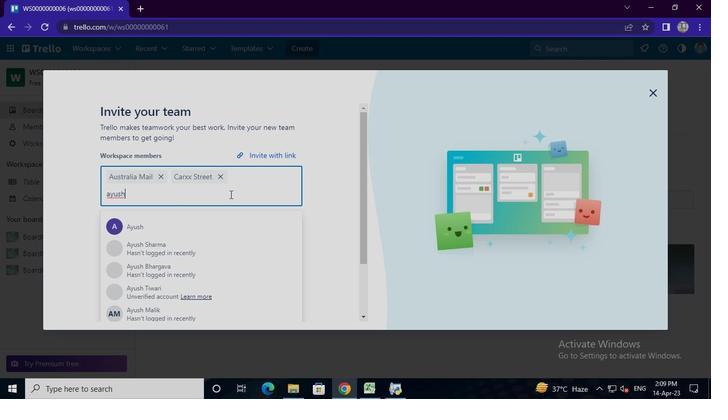 
Action: Keyboard <104>
Screenshot: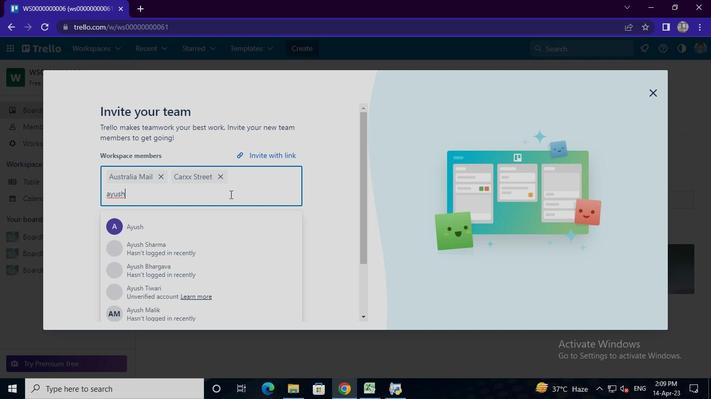 
Action: Keyboard <97>
Screenshot: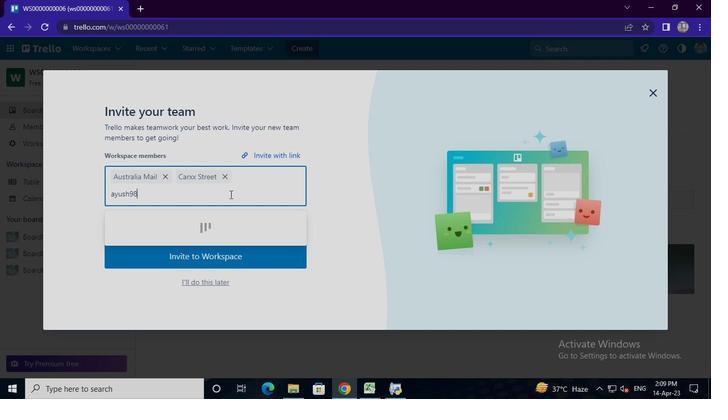 
Action: Keyboard <97>
Screenshot: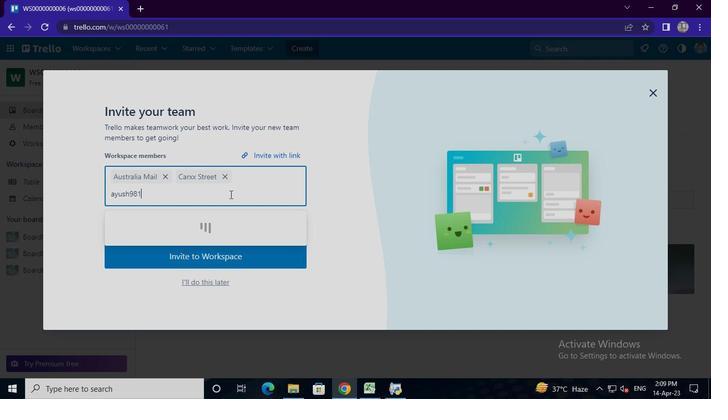 
Action: Keyboard <97>
Screenshot: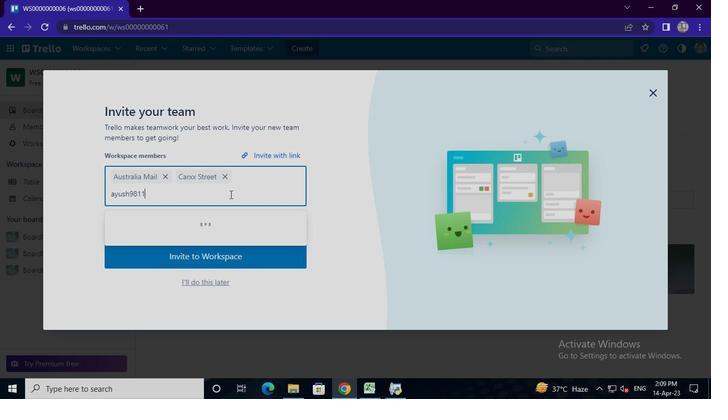 
Action: Keyboard Key.shift
Screenshot: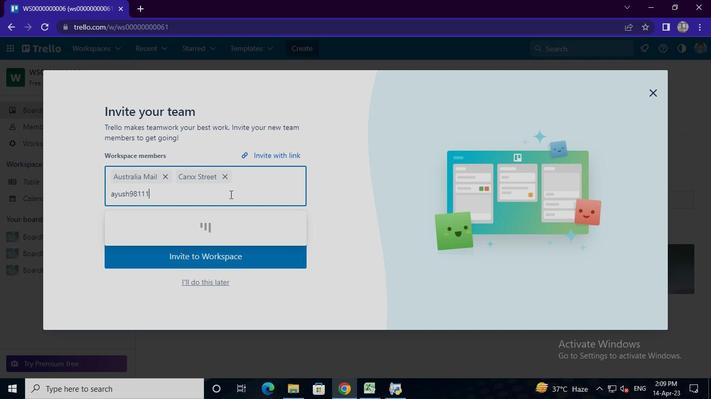 
Action: Keyboard Key.shift
Screenshot: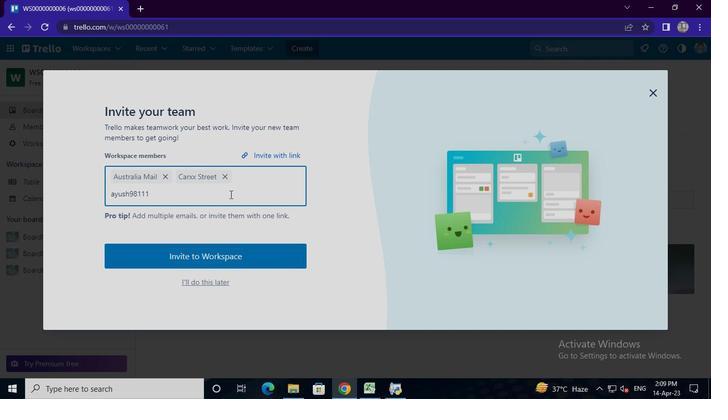 
Action: Keyboard Key.shift
Screenshot: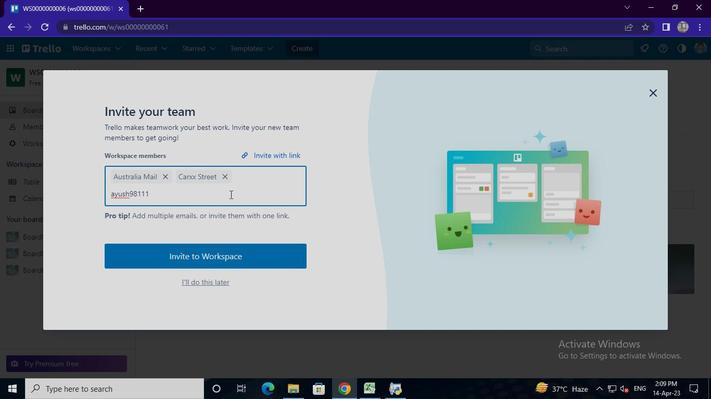 
Action: Keyboard Key.shift
Screenshot: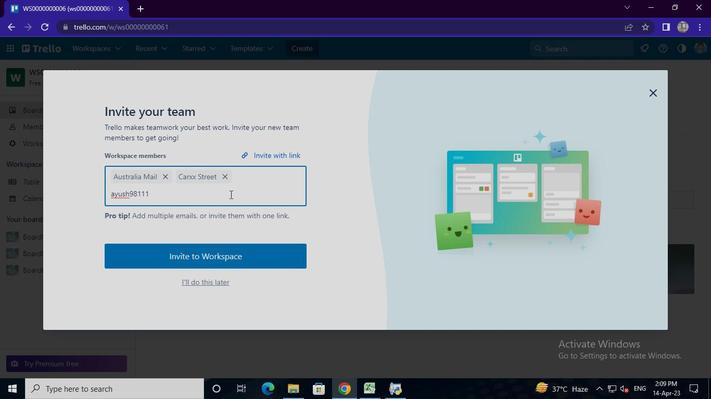 
Action: Keyboard Key.shift
Screenshot: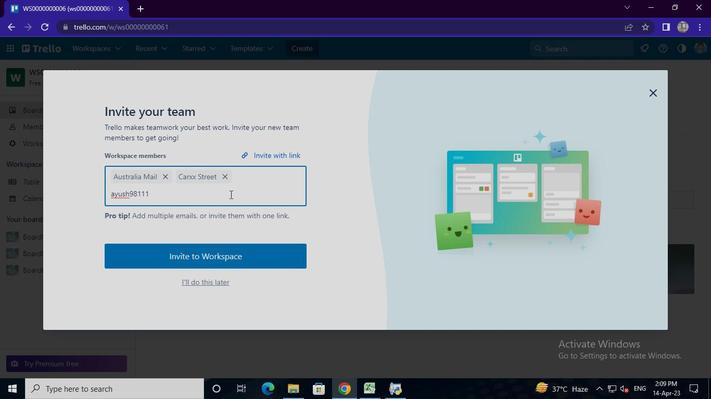 
Action: Keyboard Key.shift
Screenshot: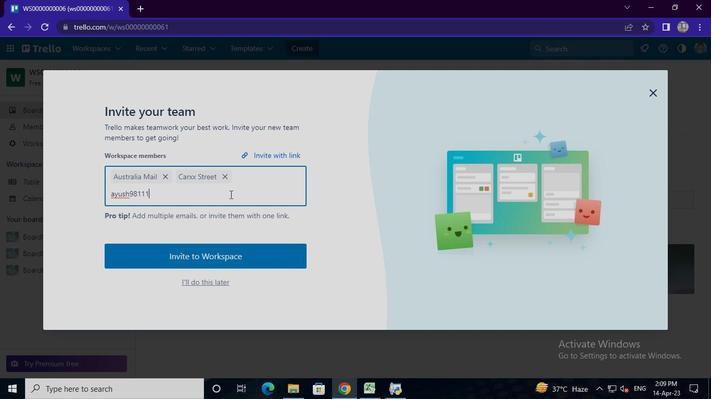 
Action: Keyboard Key.shift
Screenshot: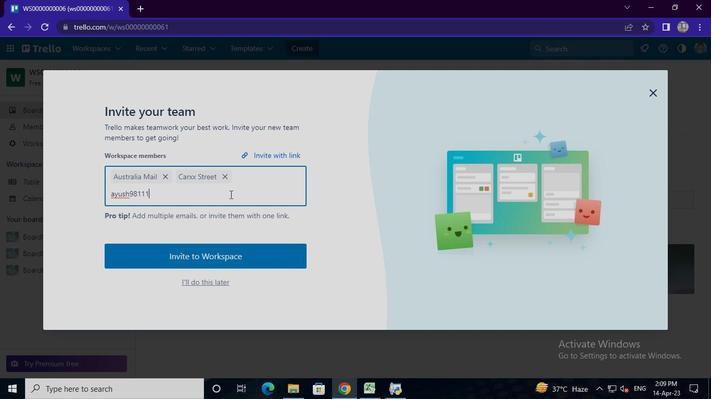 
Action: Keyboard Key.shift
Screenshot: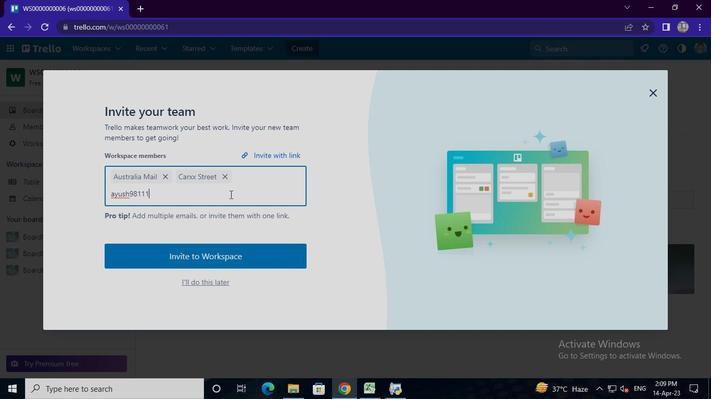 
Action: Keyboard @
Screenshot: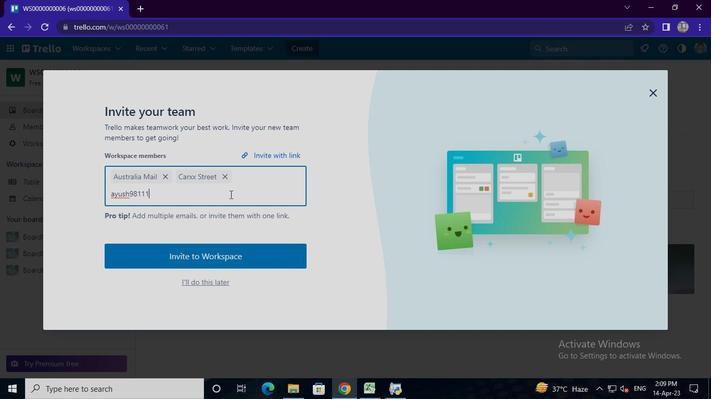 
Action: Keyboard g
Screenshot: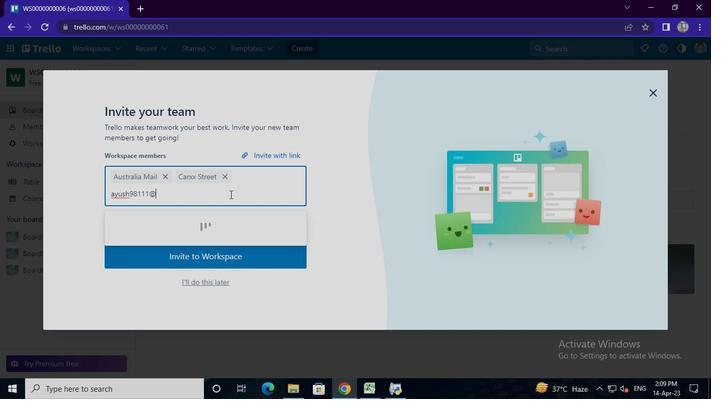 
Action: Keyboard m
Screenshot: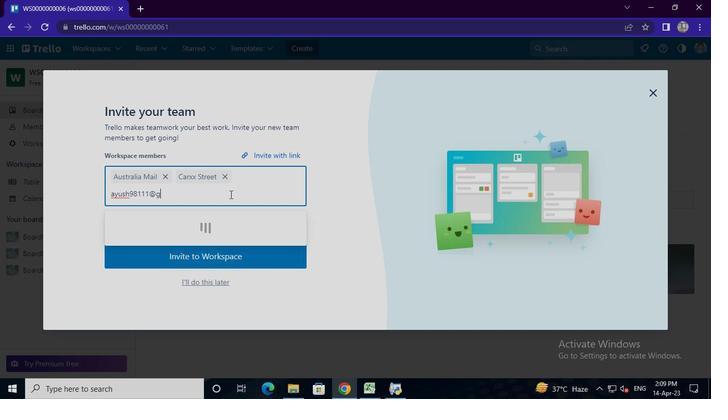 
Action: Keyboard s
Screenshot: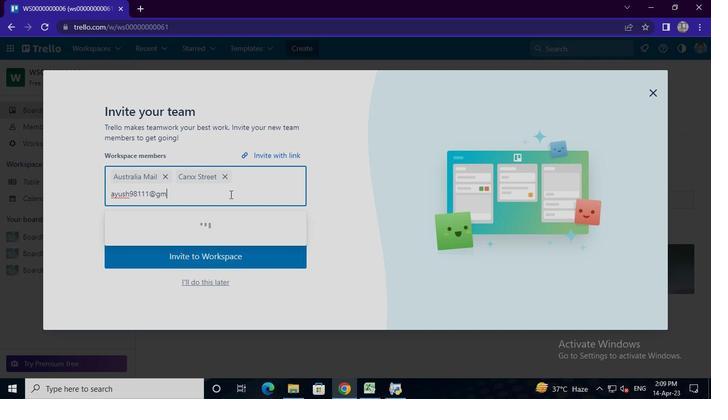 
Action: Keyboard i
Screenshot: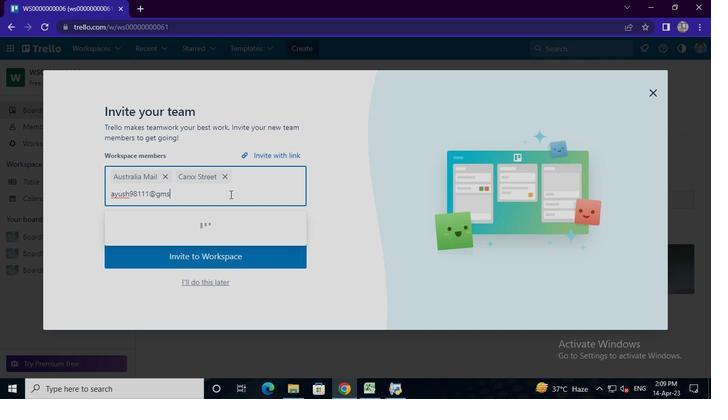 
Action: Keyboard Key.backspace
Screenshot: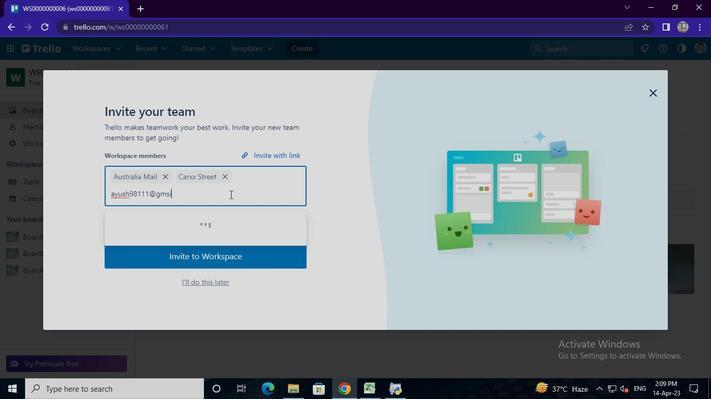 
Action: Keyboard Key.backspace
Screenshot: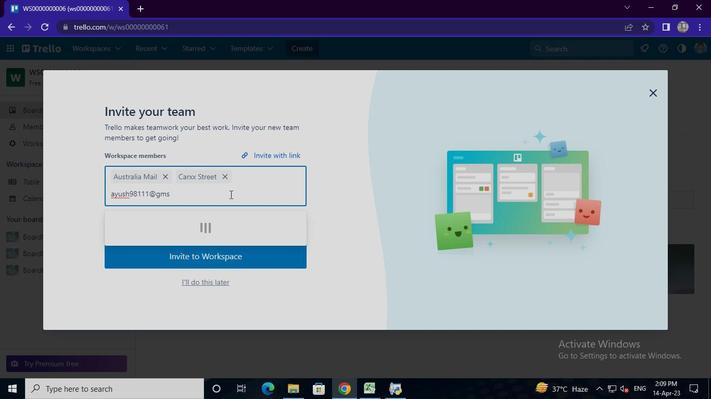 
Action: Keyboard a
Screenshot: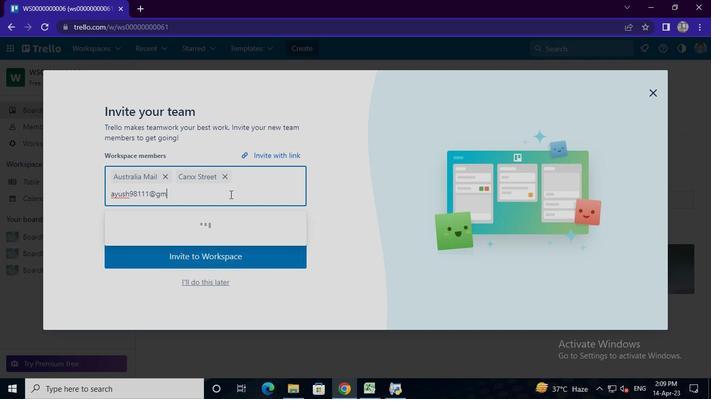 
Action: Keyboard i
Screenshot: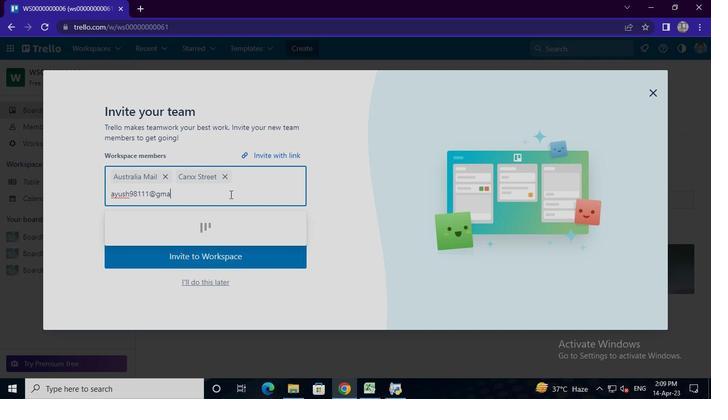 
Action: Keyboard l
Screenshot: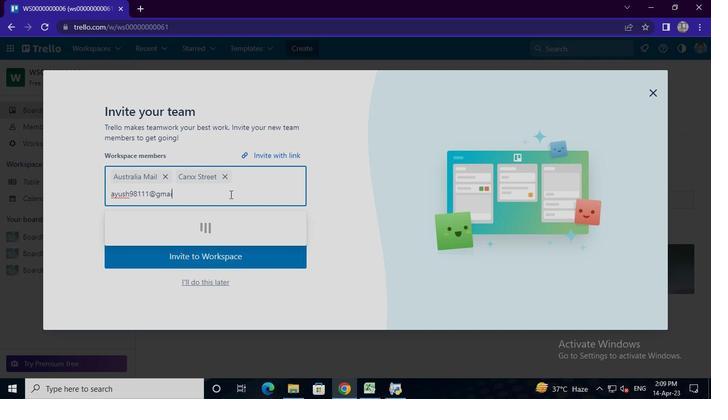 
Action: Keyboard .
Screenshot: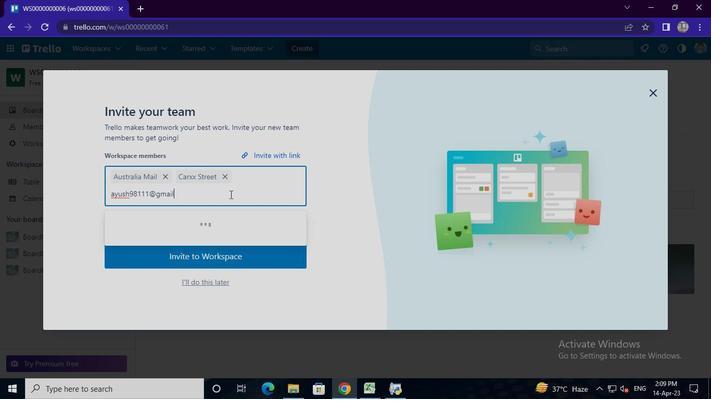
Action: Keyboard c
Screenshot: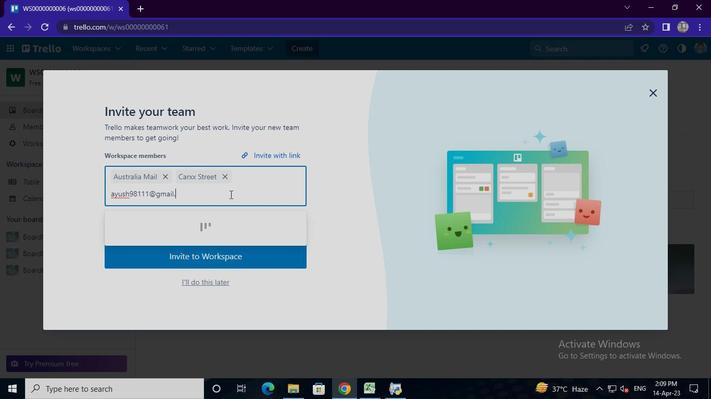 
Action: Keyboard o
Screenshot: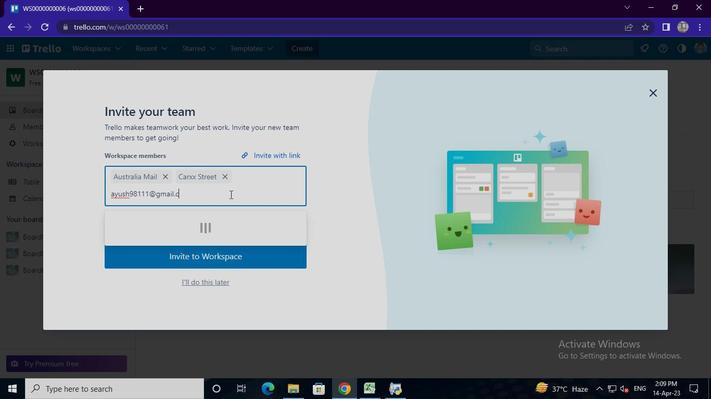 
Action: Keyboard m
Screenshot: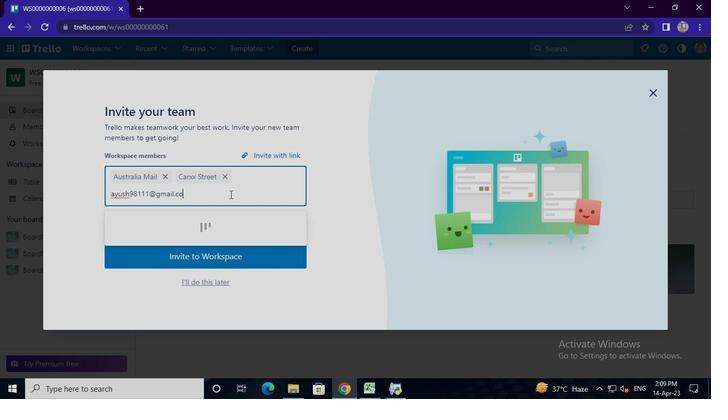 
Action: Mouse moved to (224, 217)
Screenshot: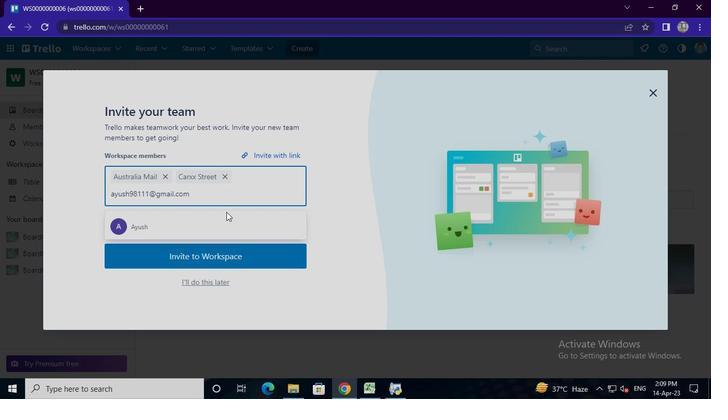 
Action: Mouse pressed left at (224, 217)
Screenshot: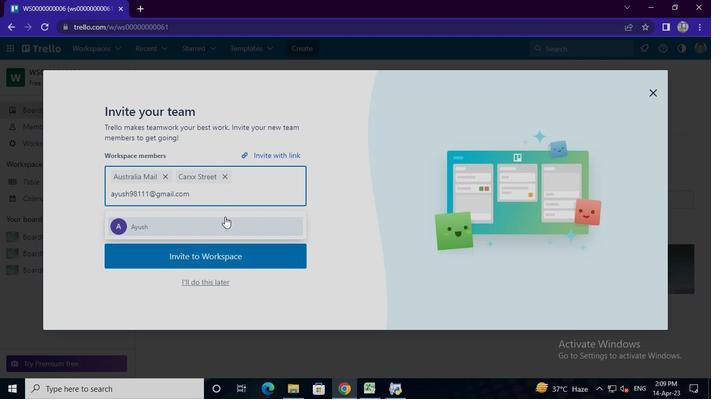 
Action: Mouse moved to (227, 198)
Screenshot: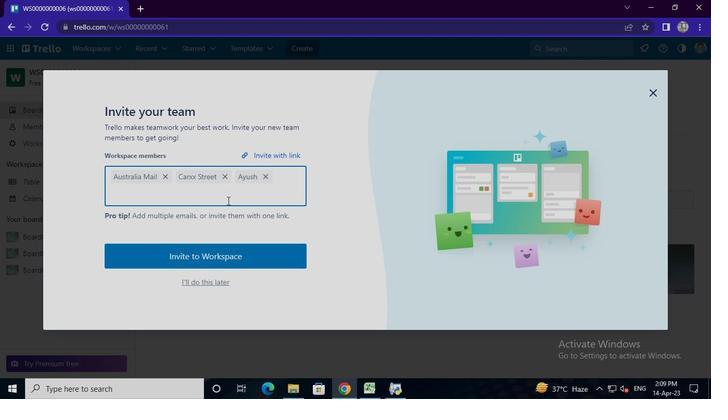 
Action: Mouse pressed left at (227, 198)
Screenshot: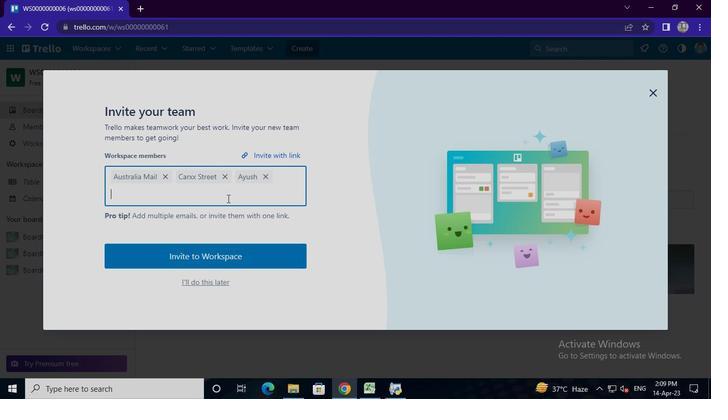 
Action: Keyboard Key.shift
Screenshot: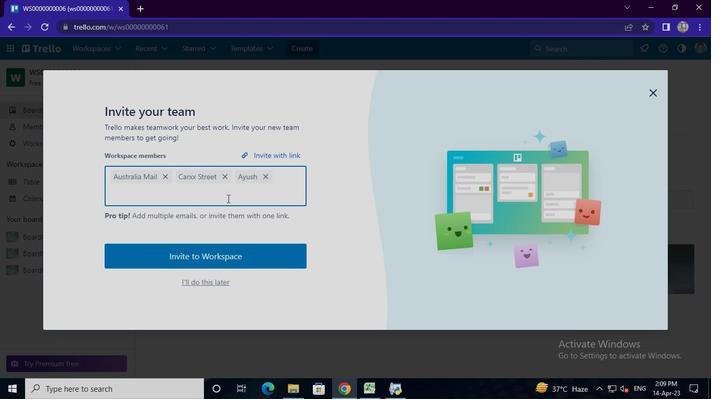 
Action: Keyboard N
Screenshot: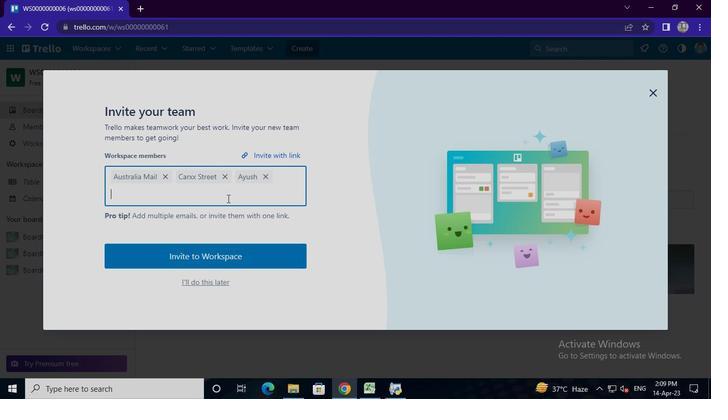 
Action: Keyboard i
Screenshot: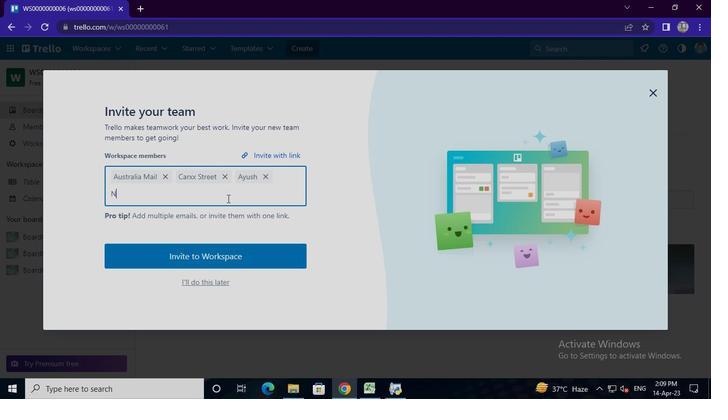 
Action: Keyboard k
Screenshot: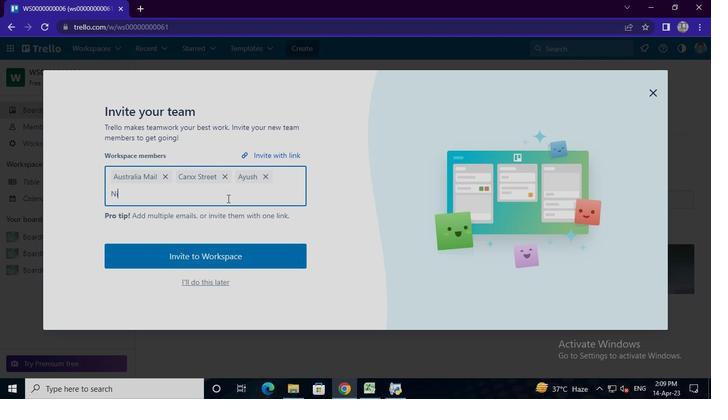 
Action: Keyboard r
Screenshot: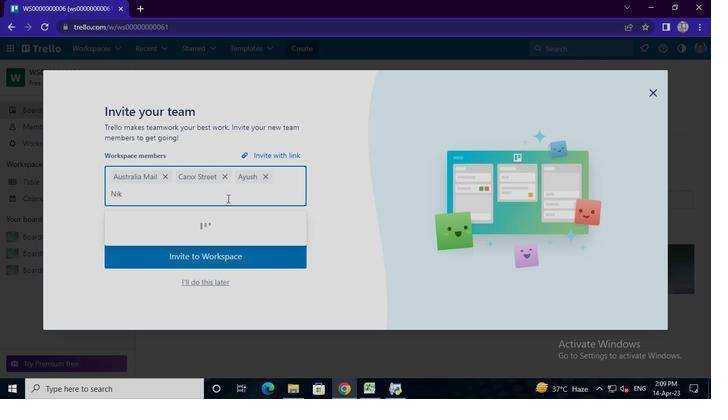 
Action: Keyboard a
Screenshot: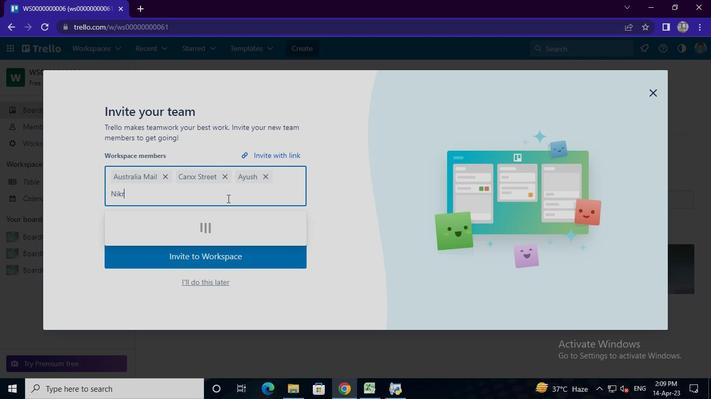 
Action: Keyboard t
Screenshot: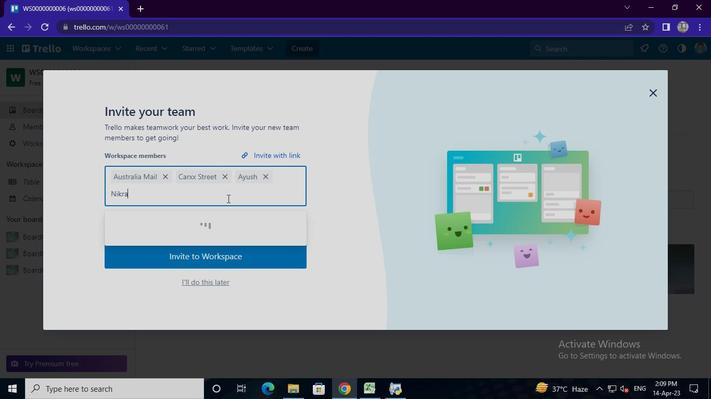 
Action: Keyboard h
Screenshot: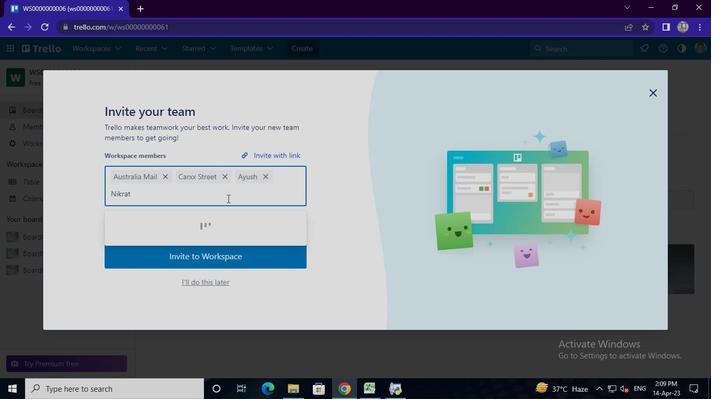 
Action: Keyboard i
Screenshot: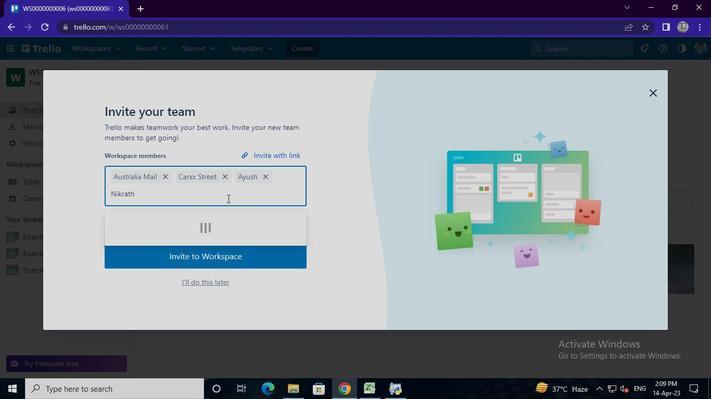 
Action: Keyboard <104>
Screenshot: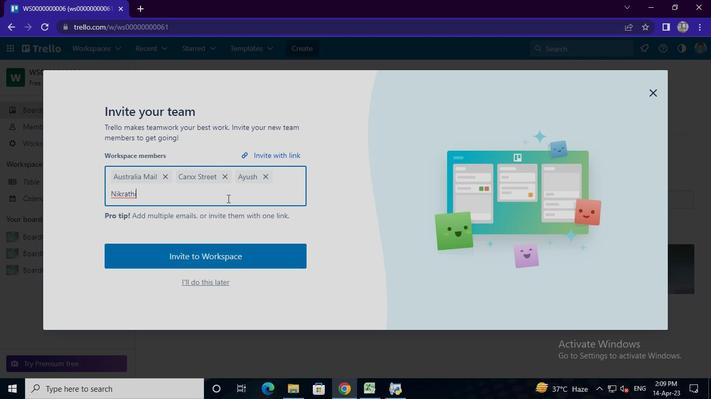 
Action: Keyboard <105>
Screenshot: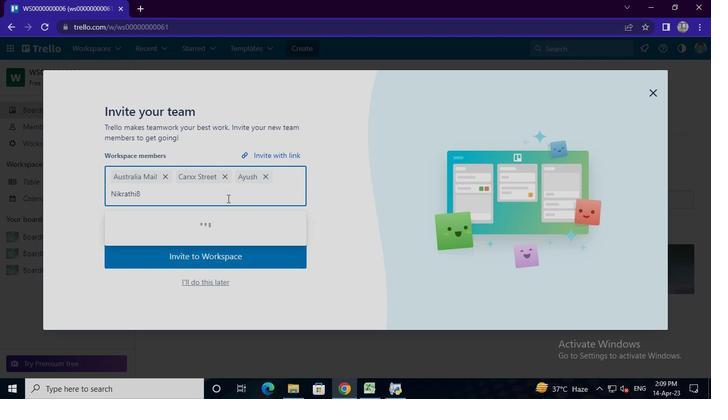
Action: Keyboard <105>
Screenshot: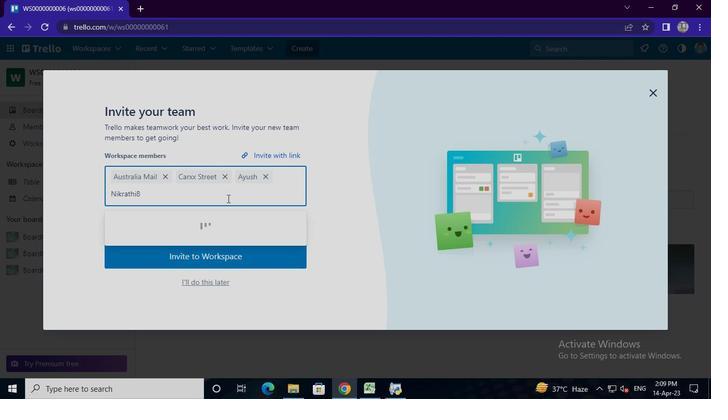 
Action: Keyboard Key.shift
Screenshot: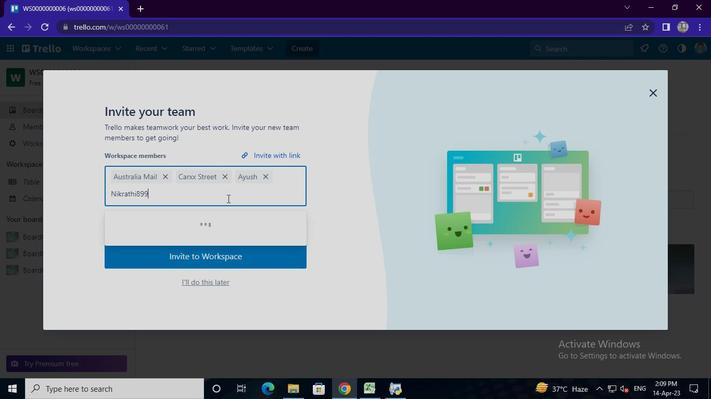 
Action: Keyboard @
Screenshot: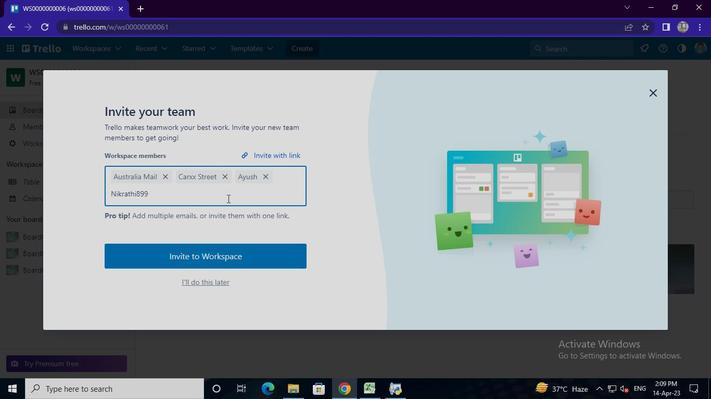 
Action: Keyboard g
Screenshot: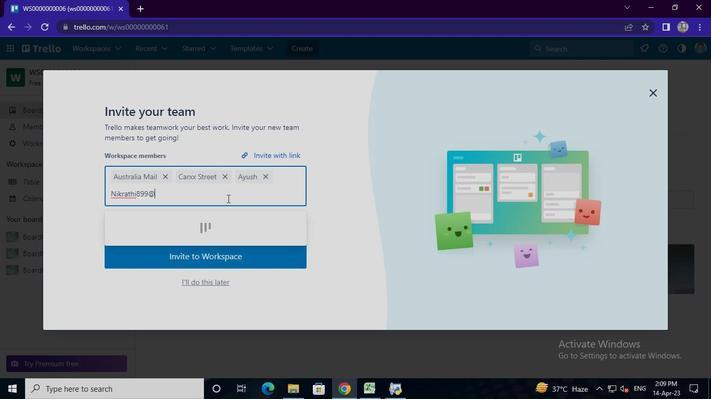 
Action: Keyboard m
Screenshot: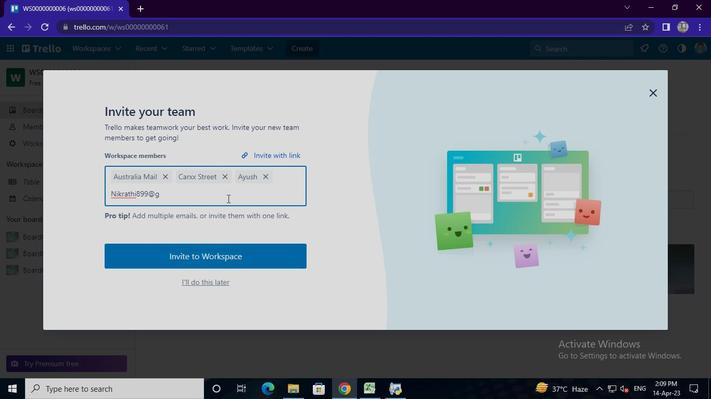 
Action: Keyboard a
Screenshot: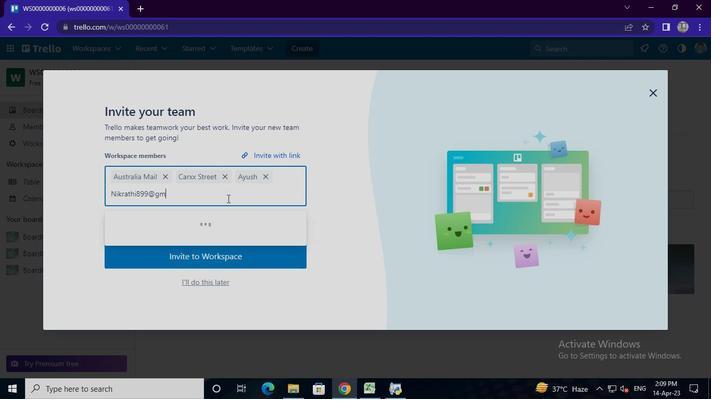 
Action: Keyboard i
Screenshot: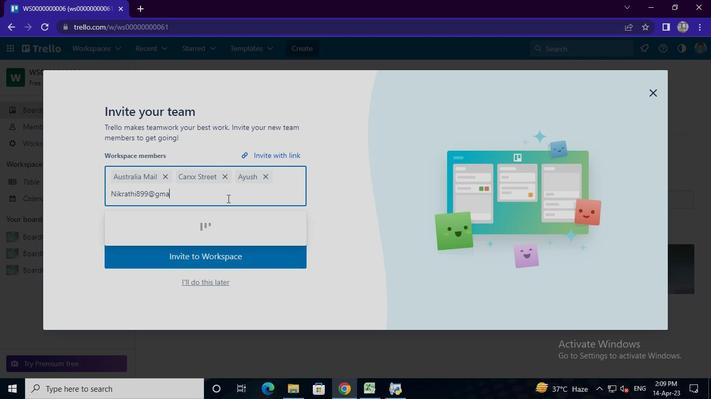 
Action: Keyboard l
Screenshot: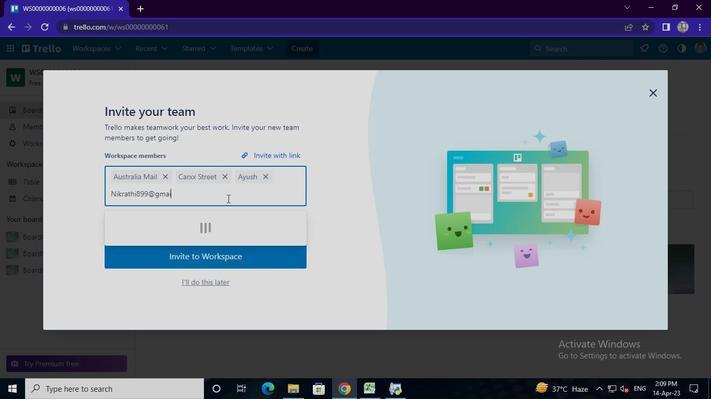 
Action: Keyboard .
Screenshot: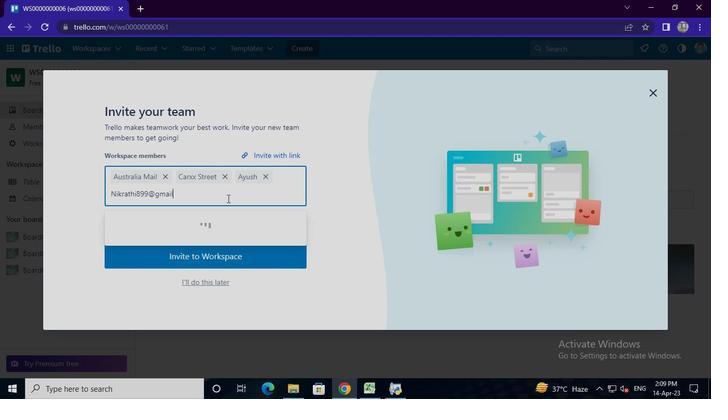 
Action: Keyboard c
Screenshot: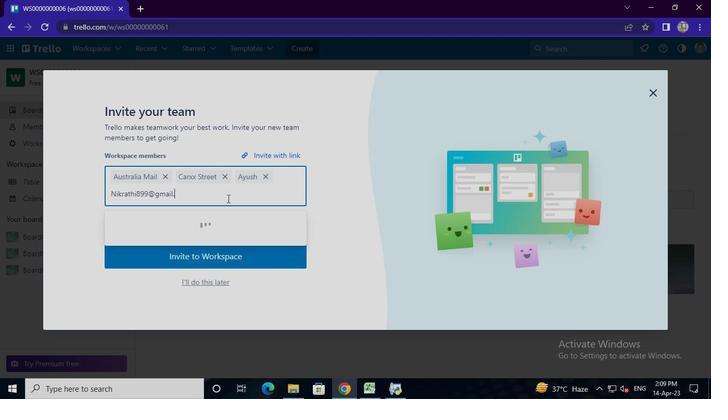 
Action: Keyboard o
Screenshot: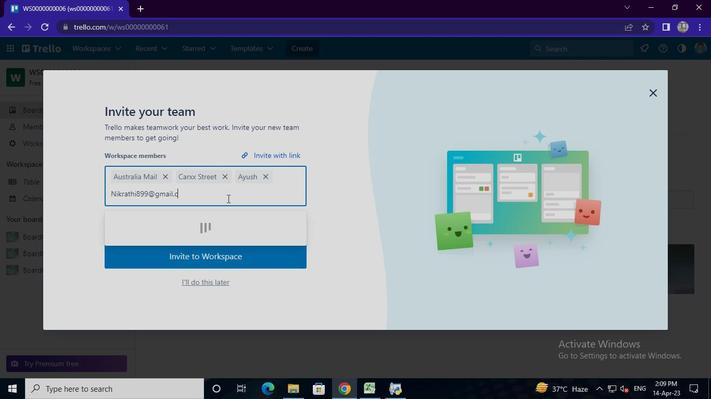 
Action: Keyboard m
Screenshot: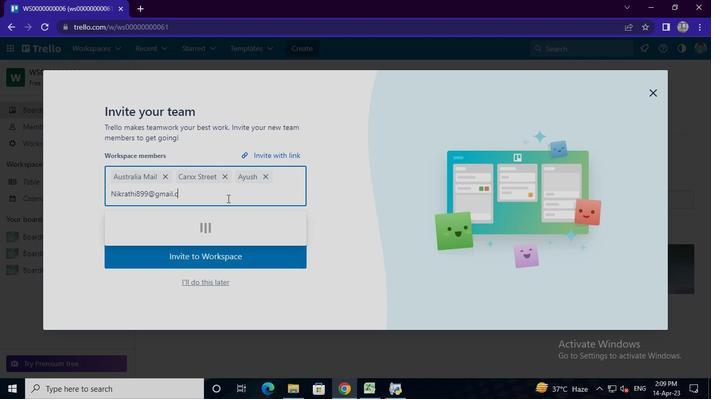 
Action: Mouse moved to (220, 198)
Screenshot: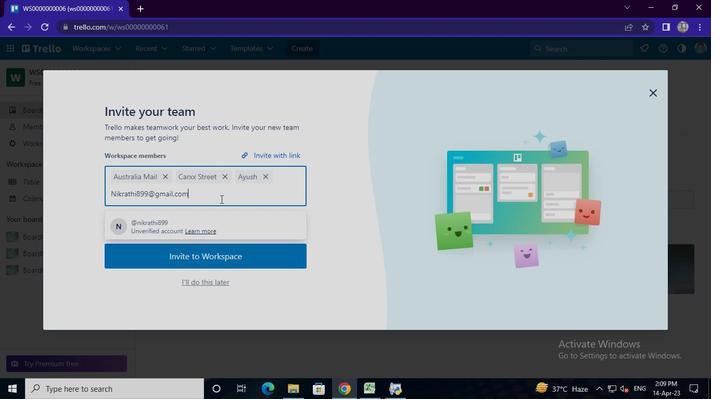 
Action: Mouse pressed left at (220, 198)
Screenshot: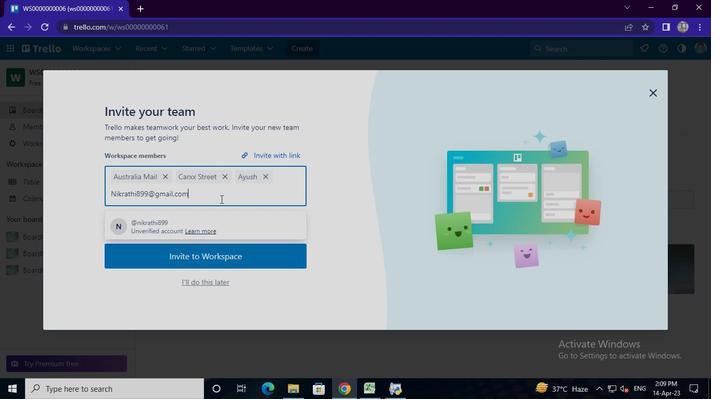
Action: Mouse moved to (204, 218)
Screenshot: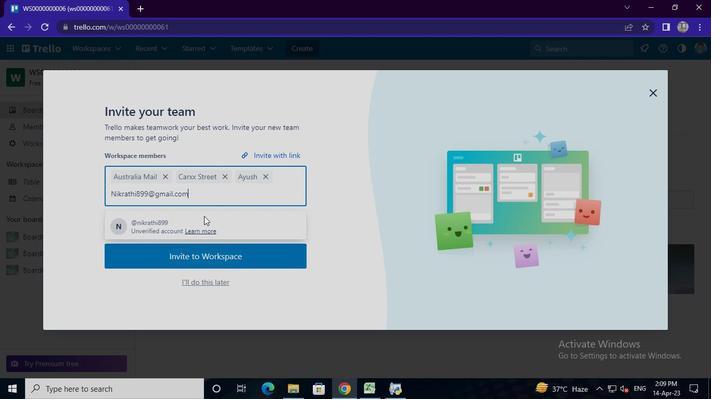
Action: Mouse pressed left at (204, 218)
Screenshot: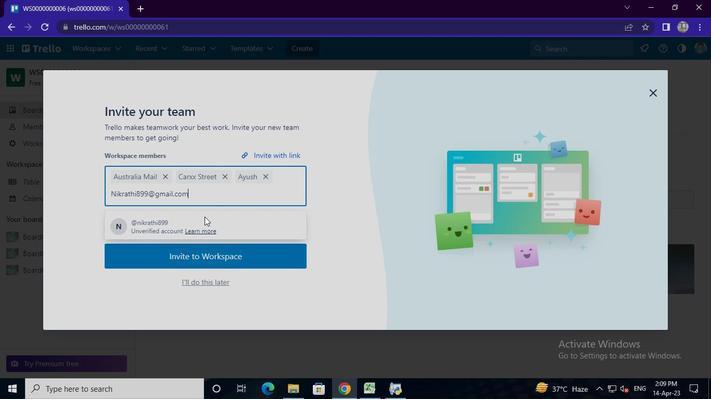 
Action: Mouse moved to (204, 248)
Screenshot: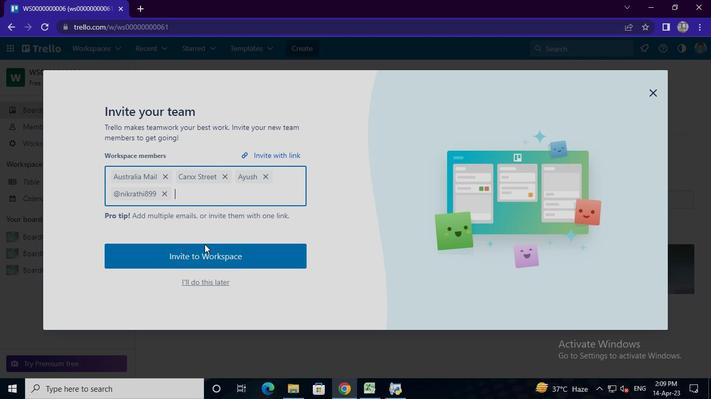 
Action: Mouse pressed left at (204, 248)
Screenshot: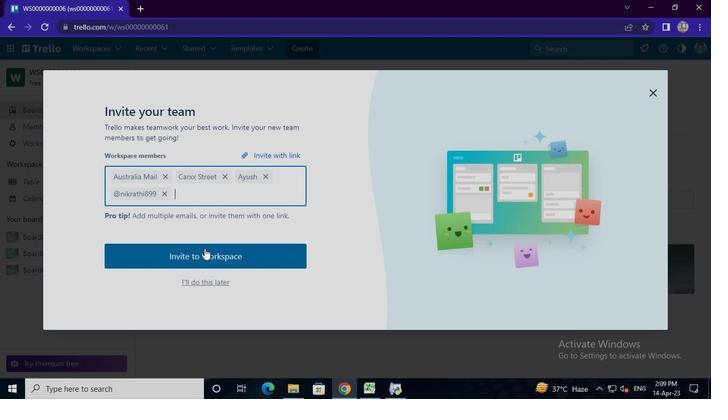 
Action: Mouse moved to (391, 392)
Screenshot: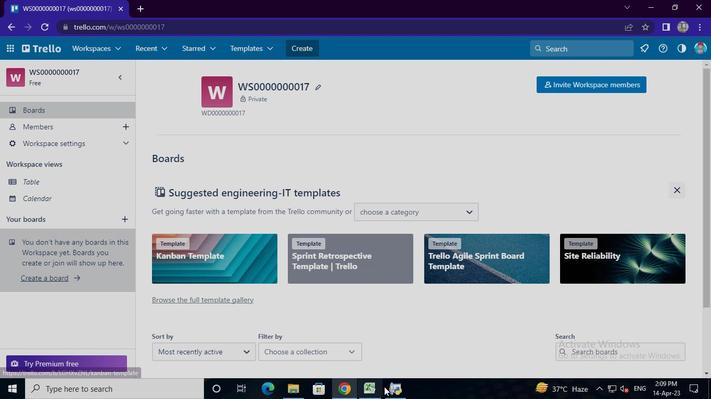 
Action: Mouse pressed left at (391, 392)
Screenshot: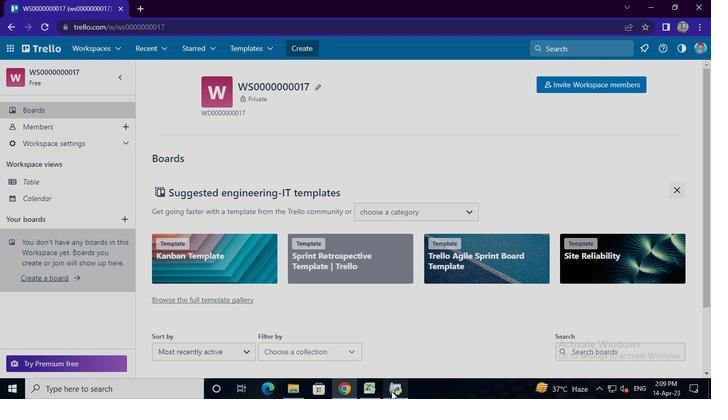 
Action: Mouse moved to (560, 58)
Screenshot: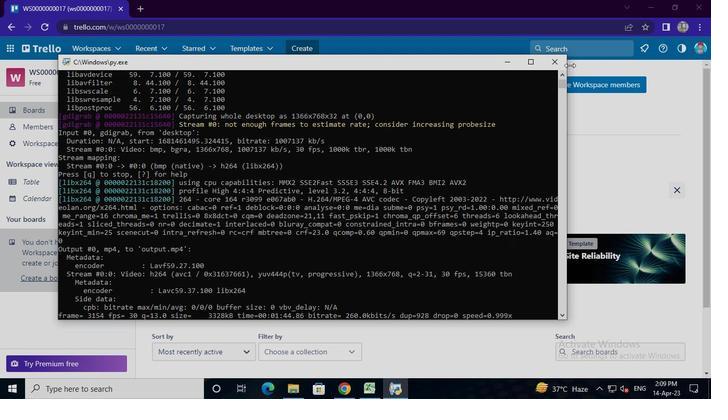 
Action: Mouse pressed left at (560, 58)
Screenshot: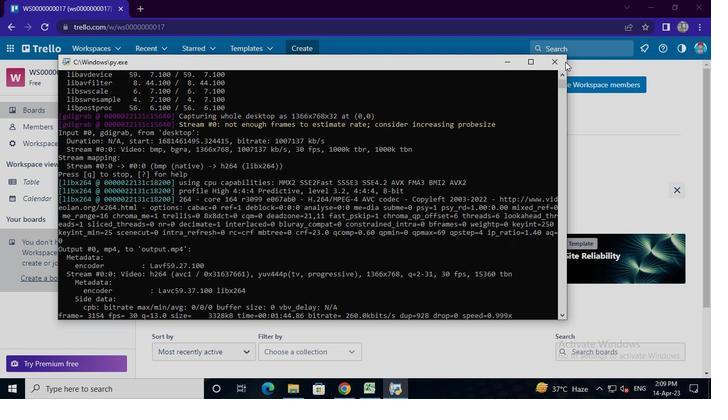 
